 Task: Search one way flight ticket for 3 adults in first from Fargo: Hector International Airport to Jacksonville: Albert J. Ellis Airport on 5-3-2023. Choice of flights is Westjet. Number of bags: 1 carry on bag. Price is upto 97000. Outbound departure time preference is 7:15.
Action: Mouse moved to (336, 133)
Screenshot: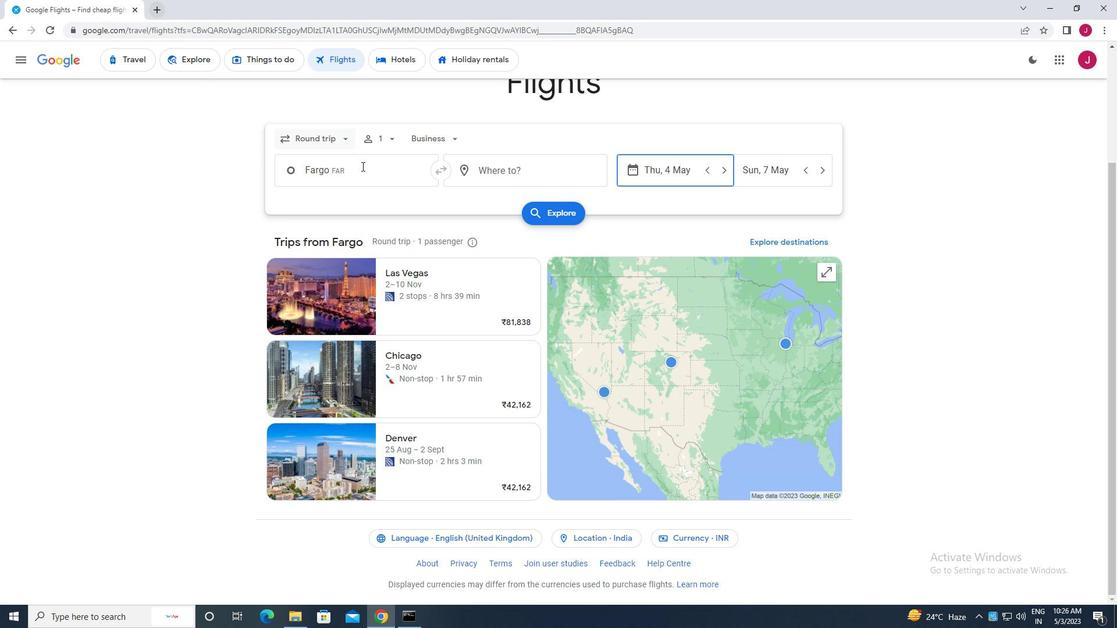 
Action: Mouse pressed left at (336, 133)
Screenshot: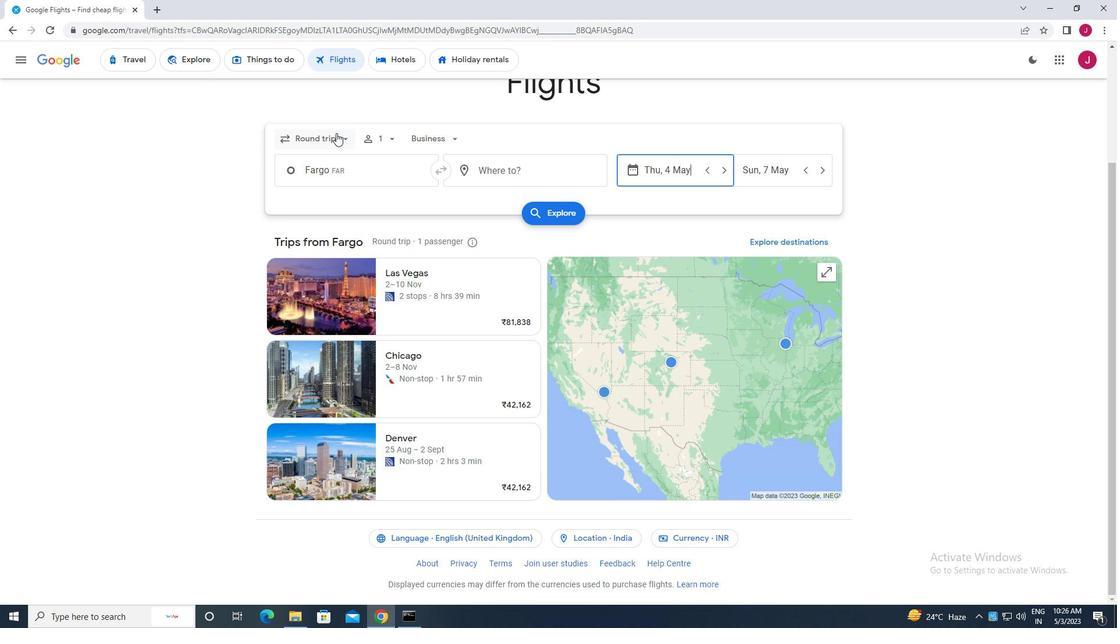 
Action: Mouse moved to (334, 190)
Screenshot: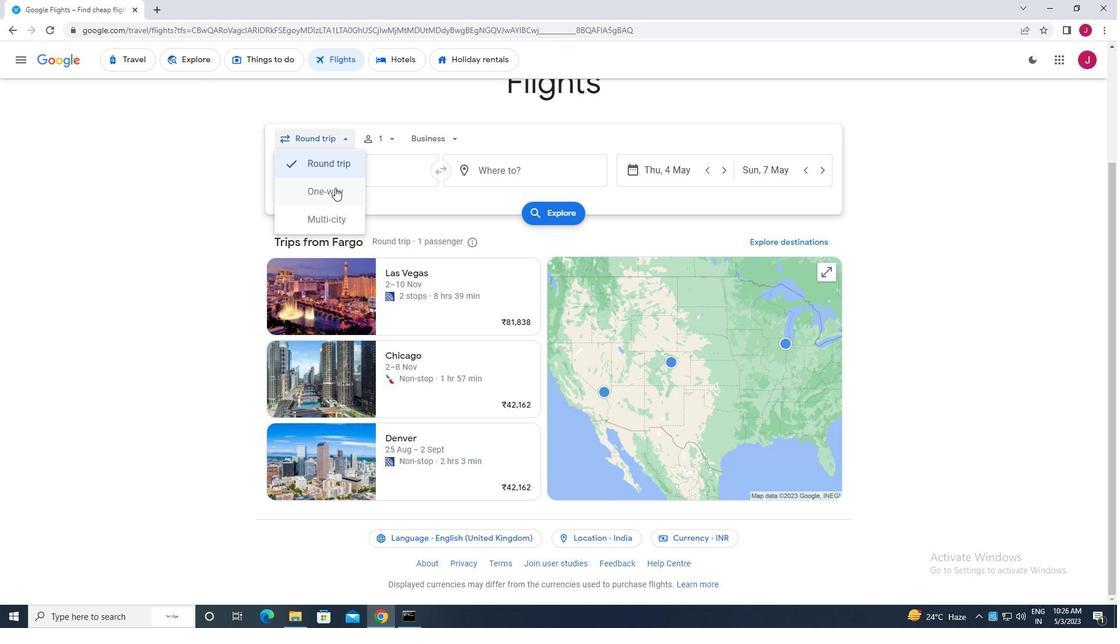 
Action: Mouse pressed left at (334, 190)
Screenshot: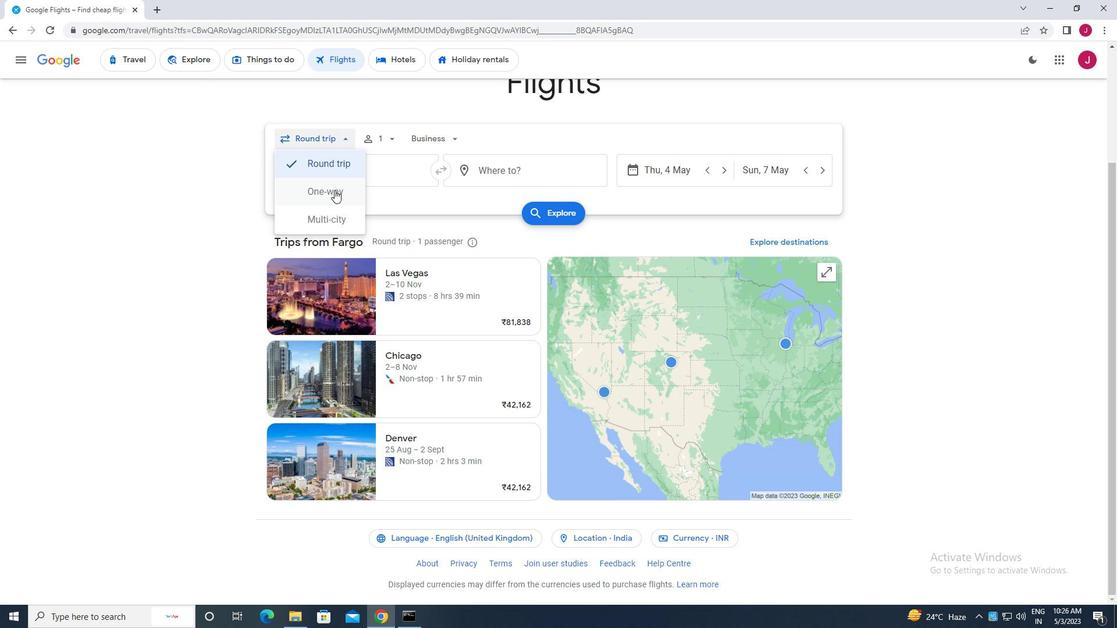 
Action: Mouse moved to (387, 137)
Screenshot: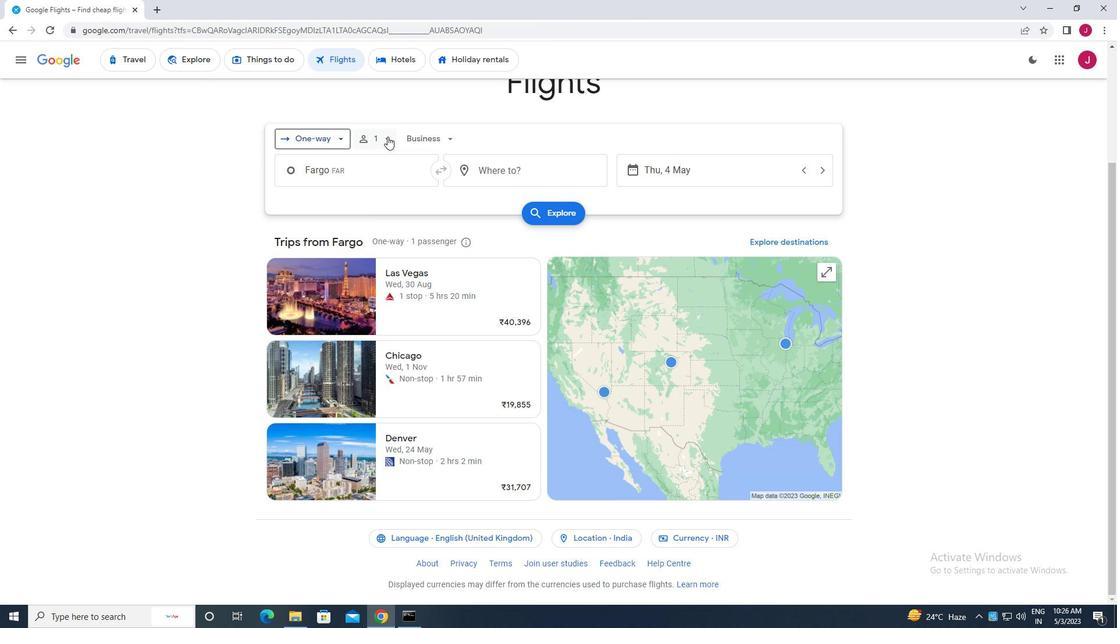 
Action: Mouse pressed left at (387, 137)
Screenshot: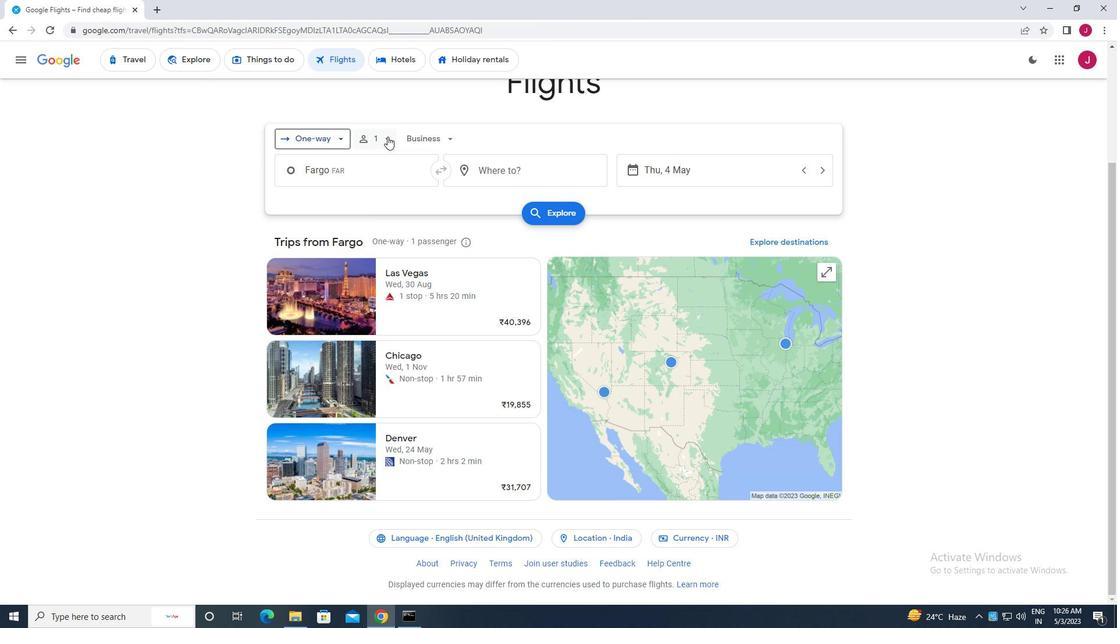 
Action: Mouse moved to (480, 165)
Screenshot: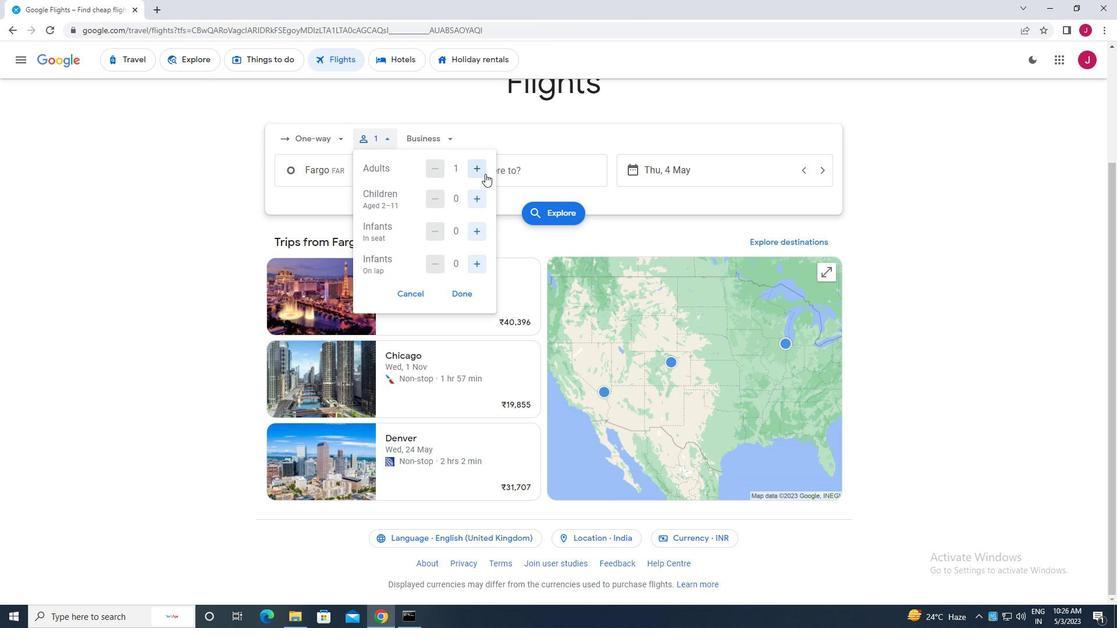 
Action: Mouse pressed left at (480, 165)
Screenshot: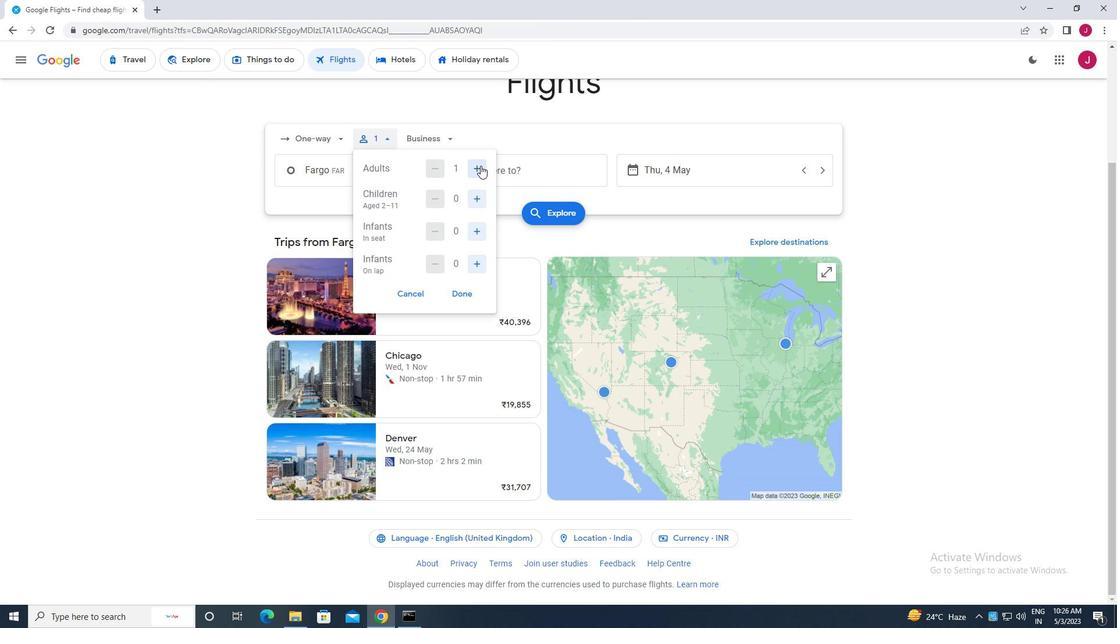 
Action: Mouse moved to (480, 165)
Screenshot: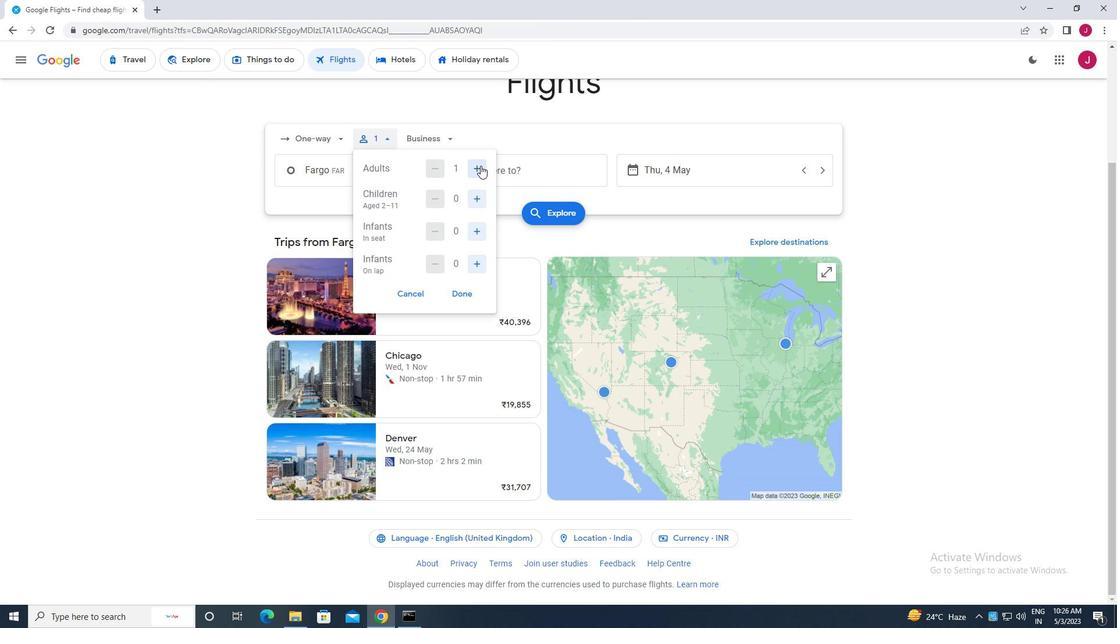 
Action: Mouse pressed left at (480, 165)
Screenshot: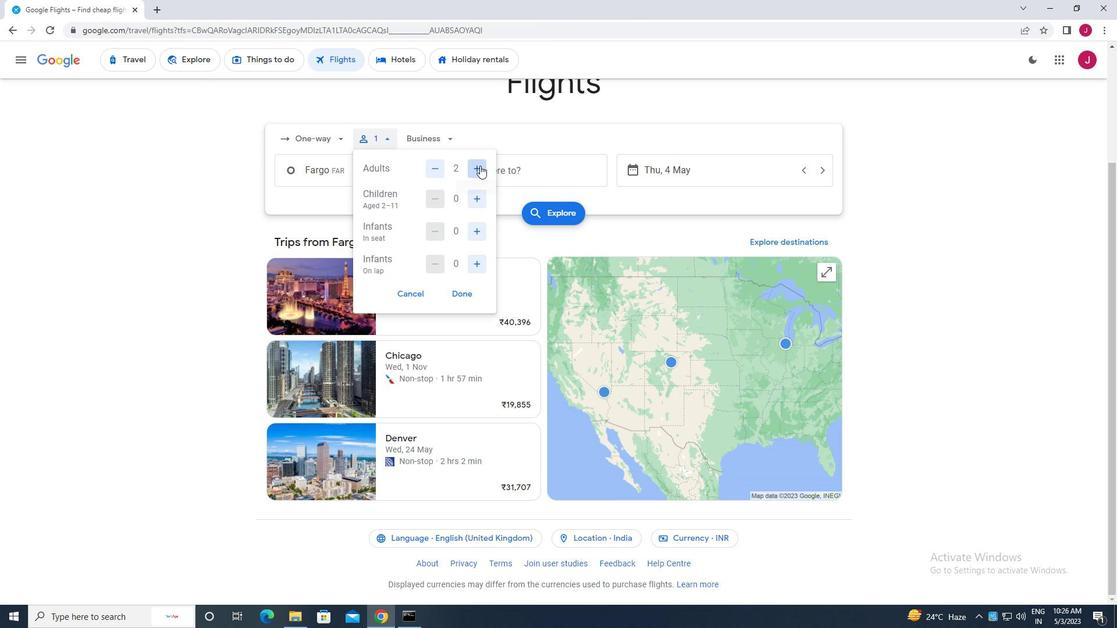 
Action: Mouse moved to (459, 289)
Screenshot: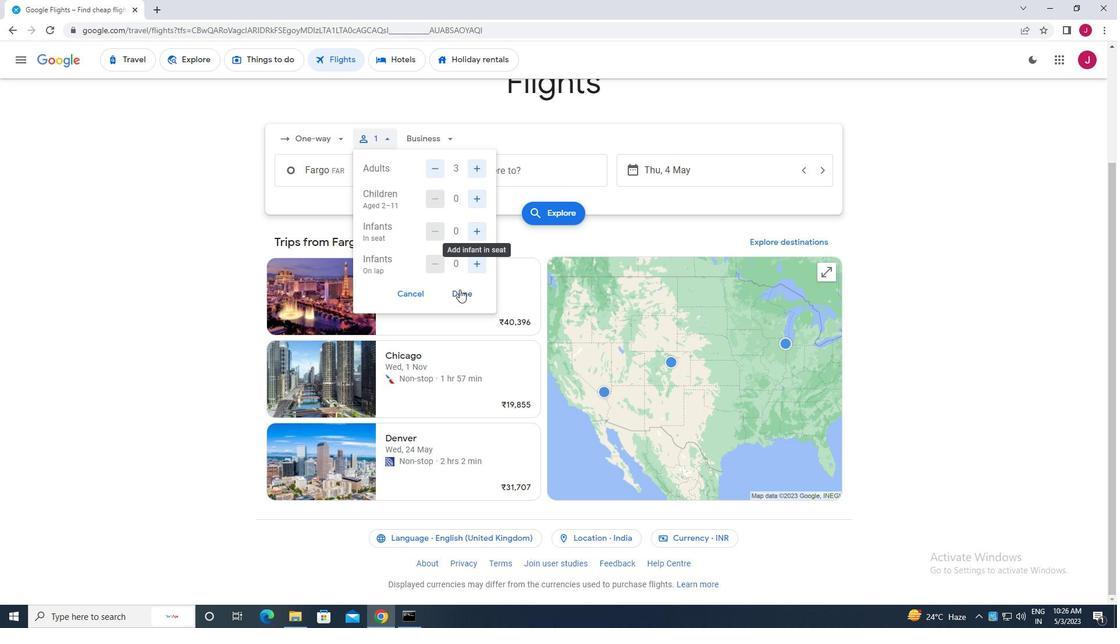 
Action: Mouse pressed left at (459, 289)
Screenshot: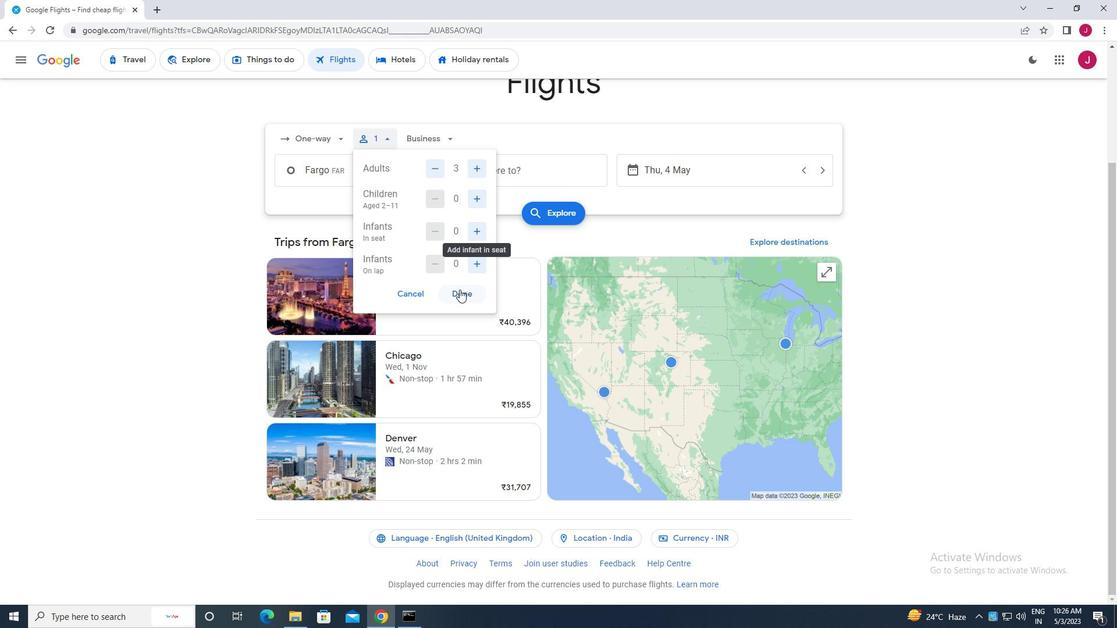 
Action: Mouse moved to (445, 139)
Screenshot: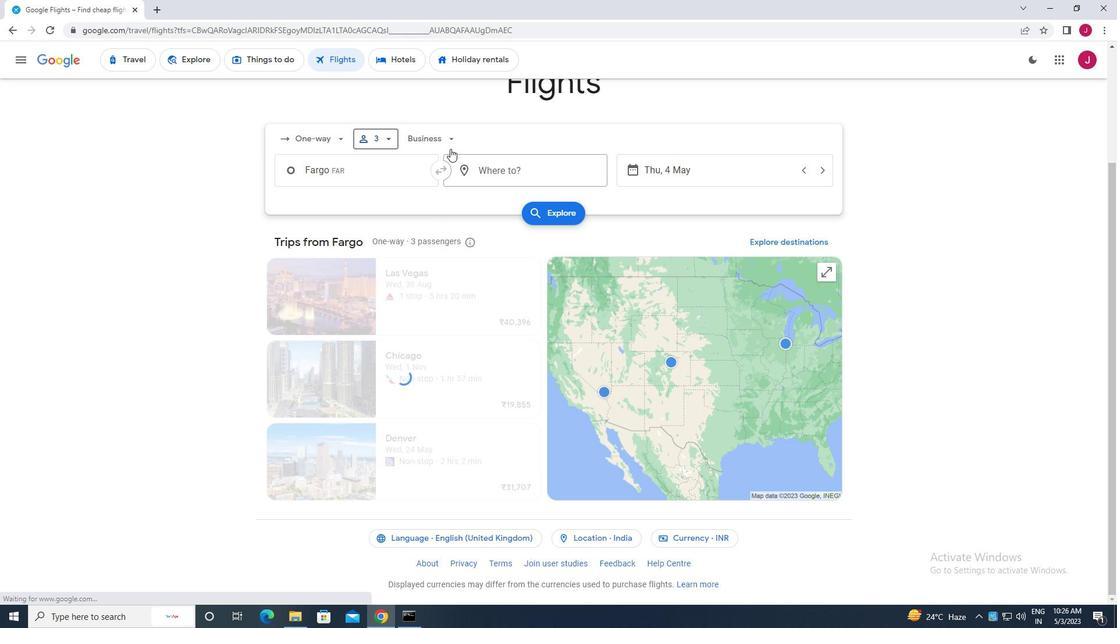 
Action: Mouse pressed left at (445, 139)
Screenshot: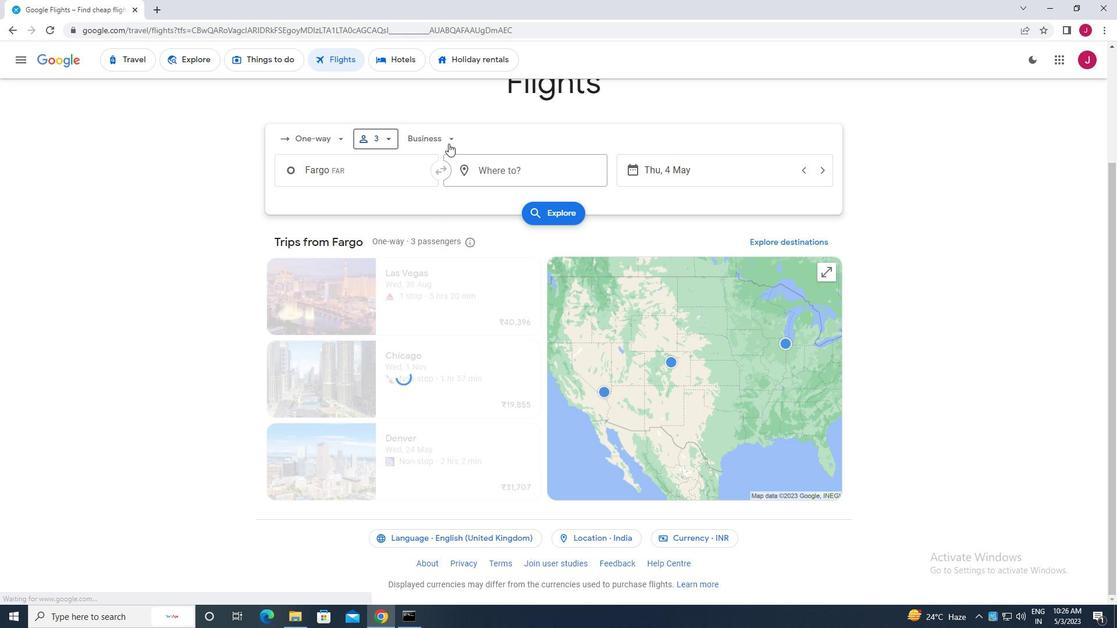 
Action: Mouse moved to (455, 247)
Screenshot: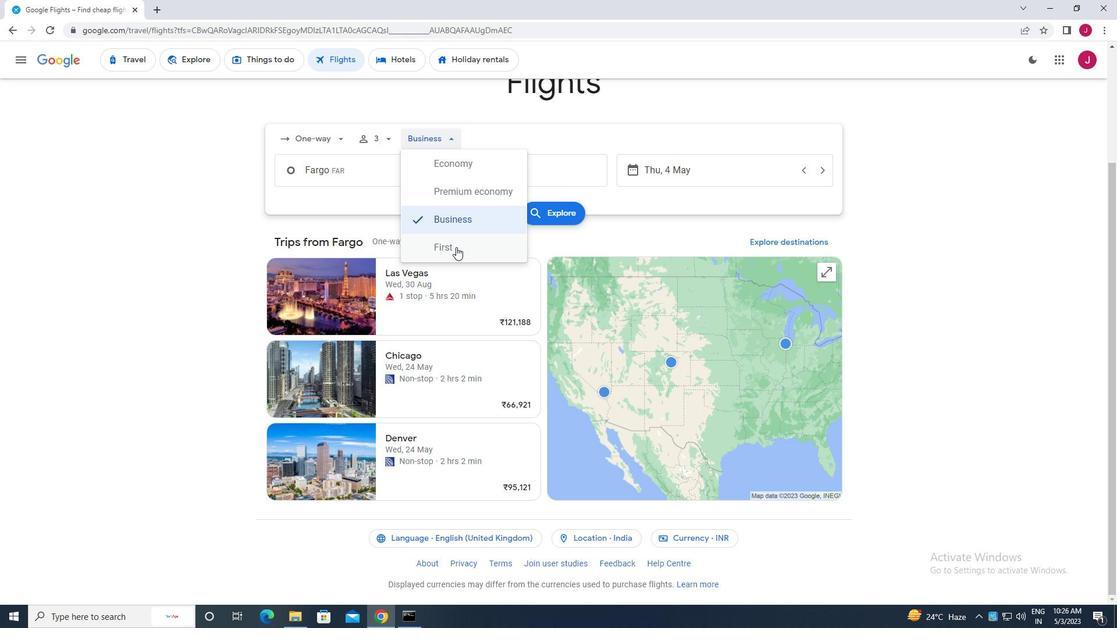 
Action: Mouse pressed left at (455, 247)
Screenshot: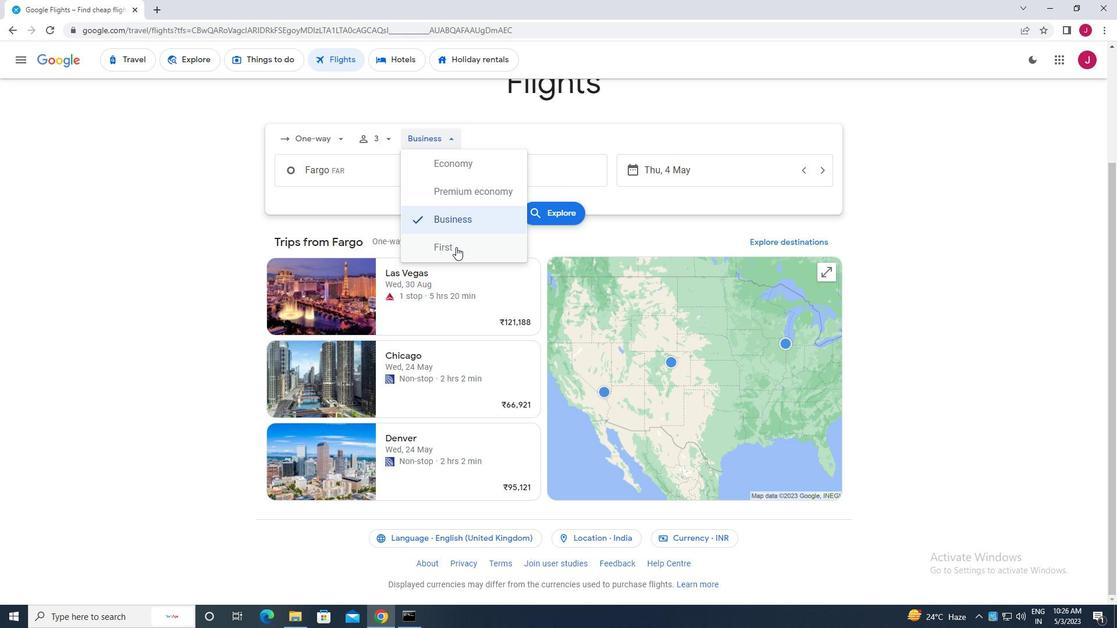 
Action: Mouse moved to (372, 166)
Screenshot: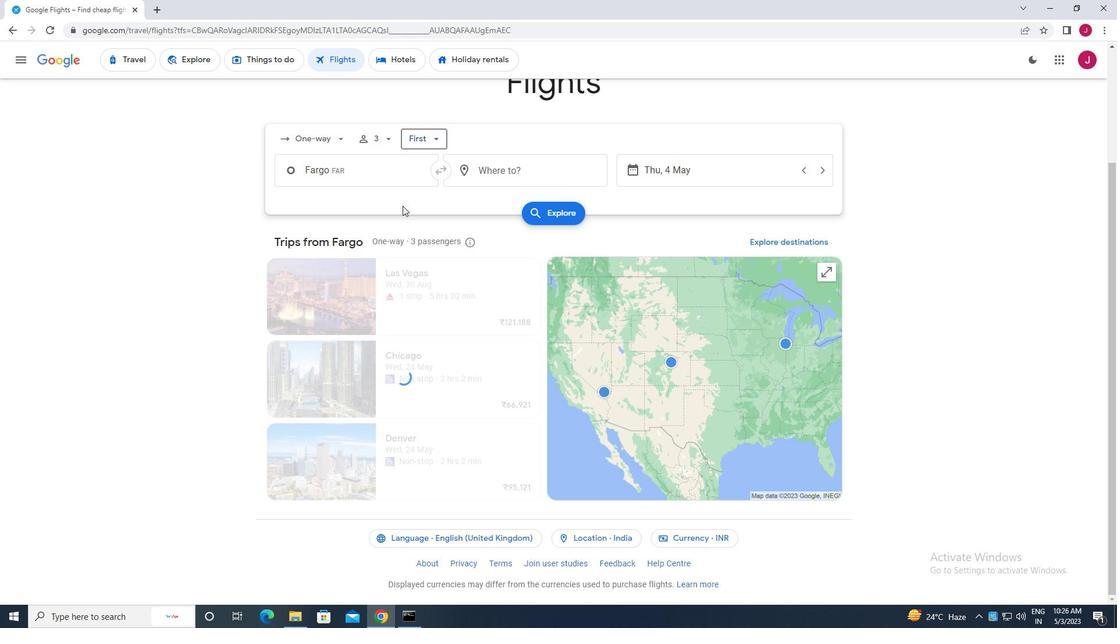 
Action: Mouse pressed left at (372, 166)
Screenshot: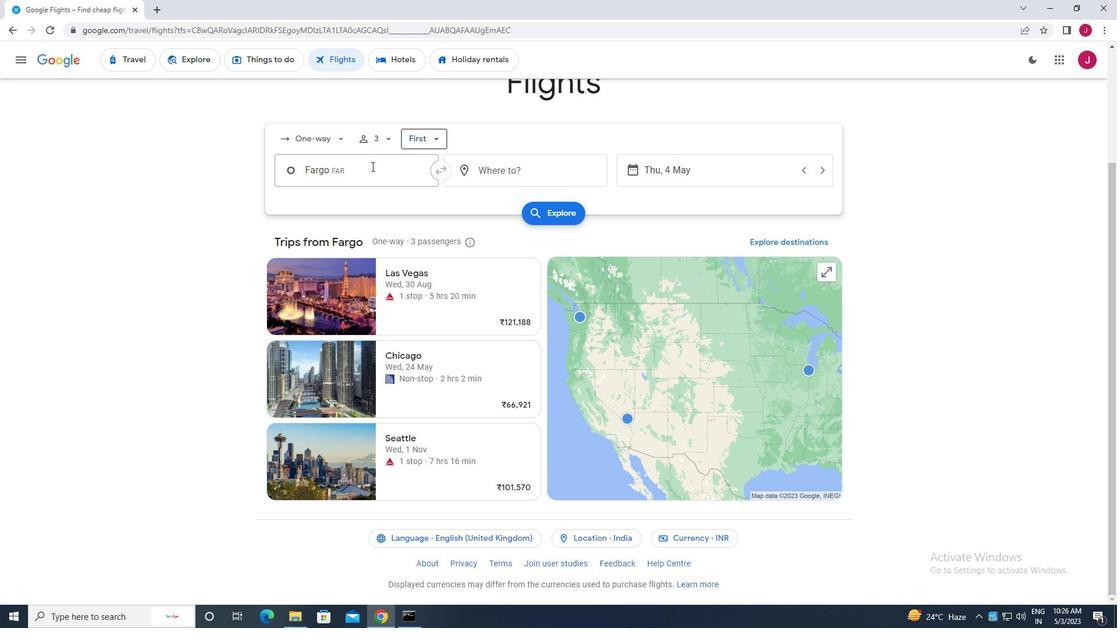 
Action: Key pressed fargo
Screenshot: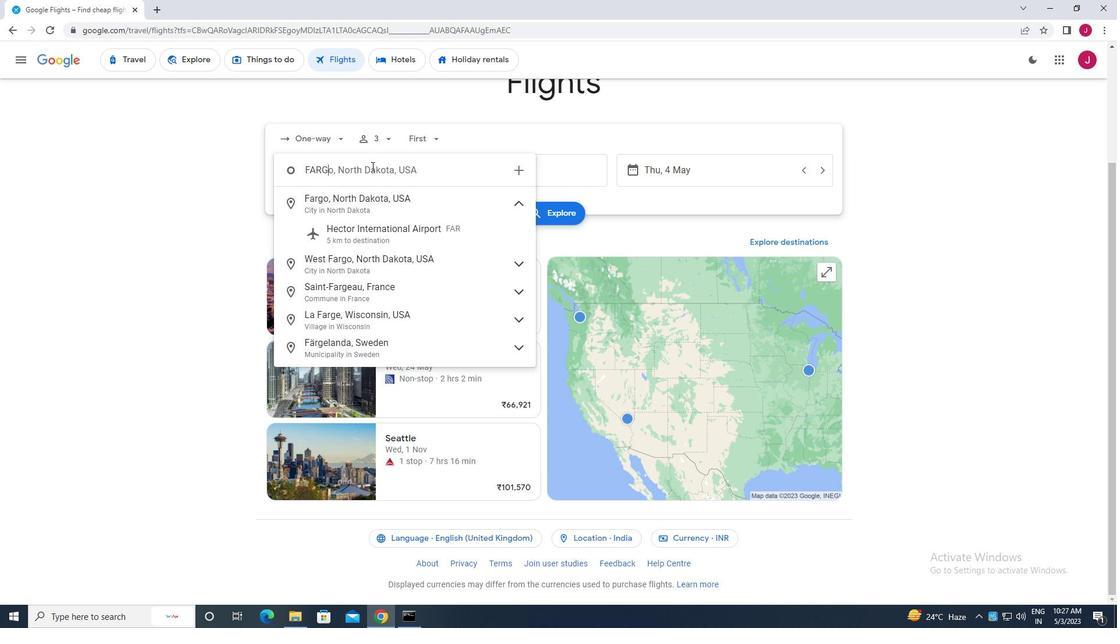 
Action: Mouse moved to (429, 229)
Screenshot: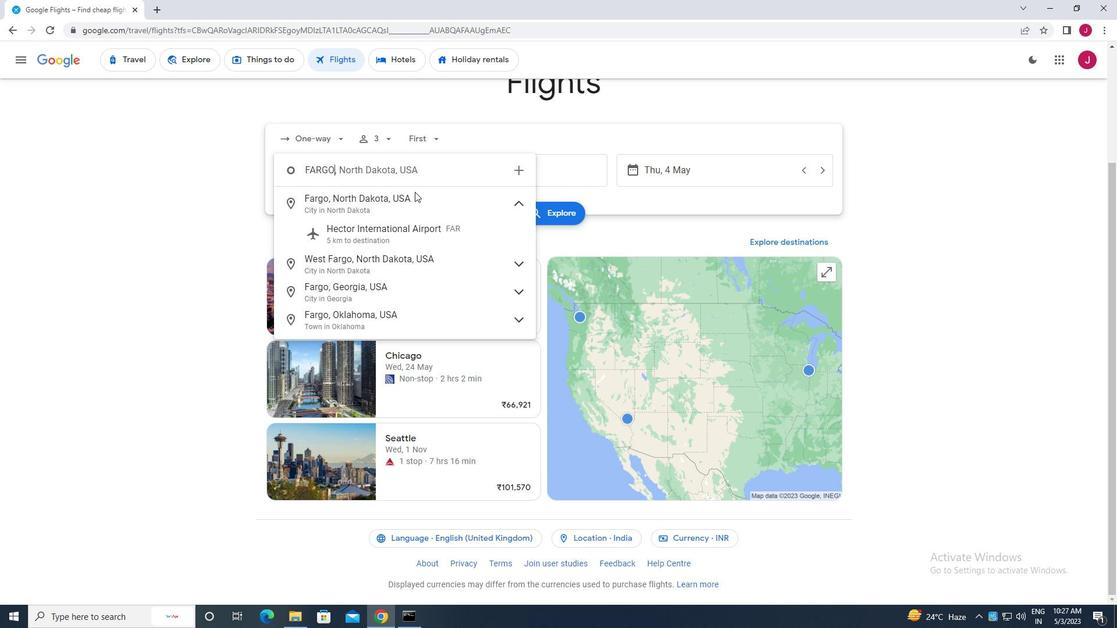 
Action: Mouse pressed left at (429, 229)
Screenshot: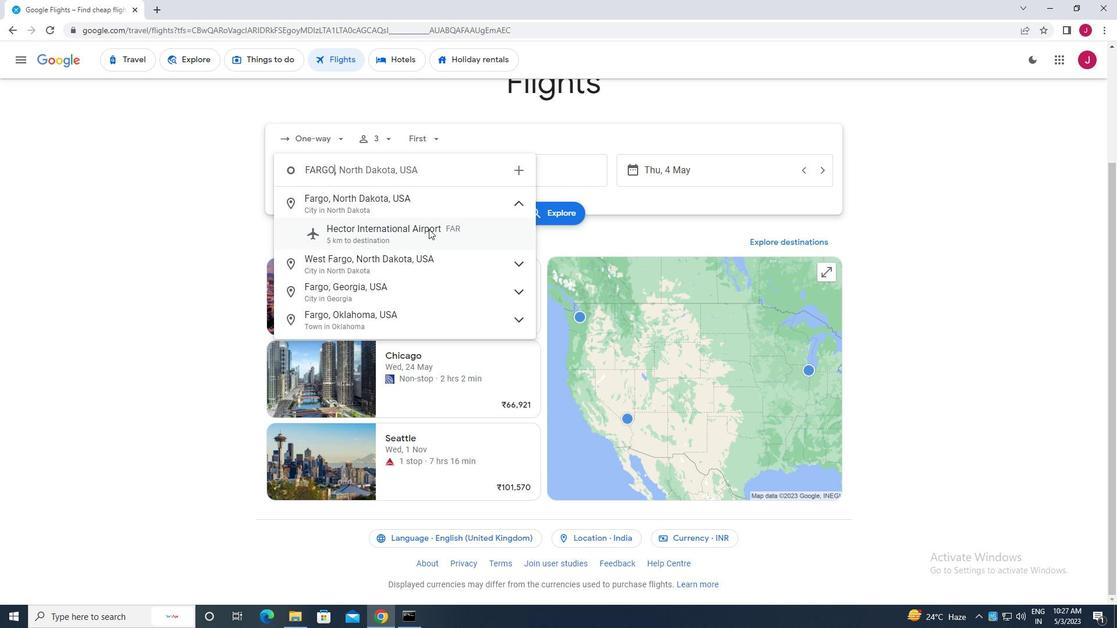 
Action: Mouse moved to (529, 182)
Screenshot: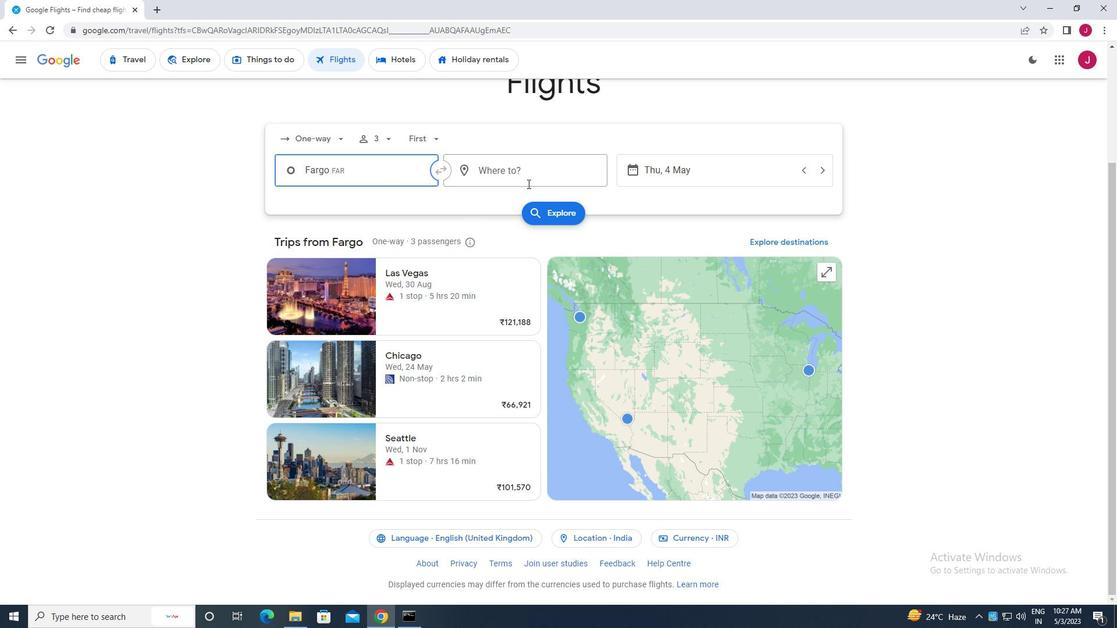
Action: Mouse pressed left at (529, 182)
Screenshot: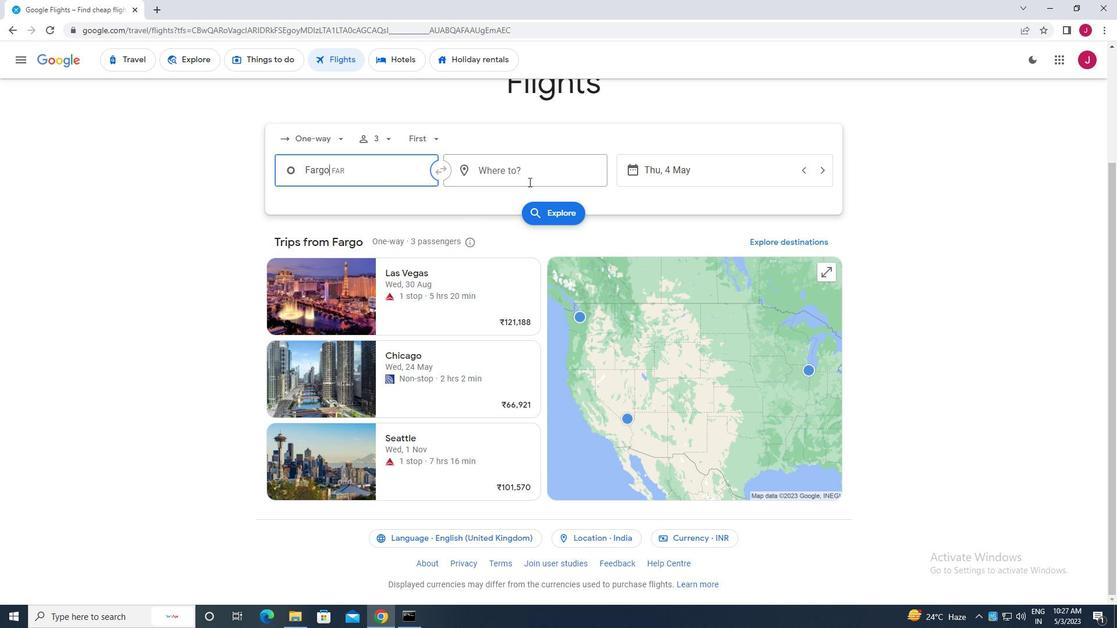 
Action: Mouse moved to (528, 182)
Screenshot: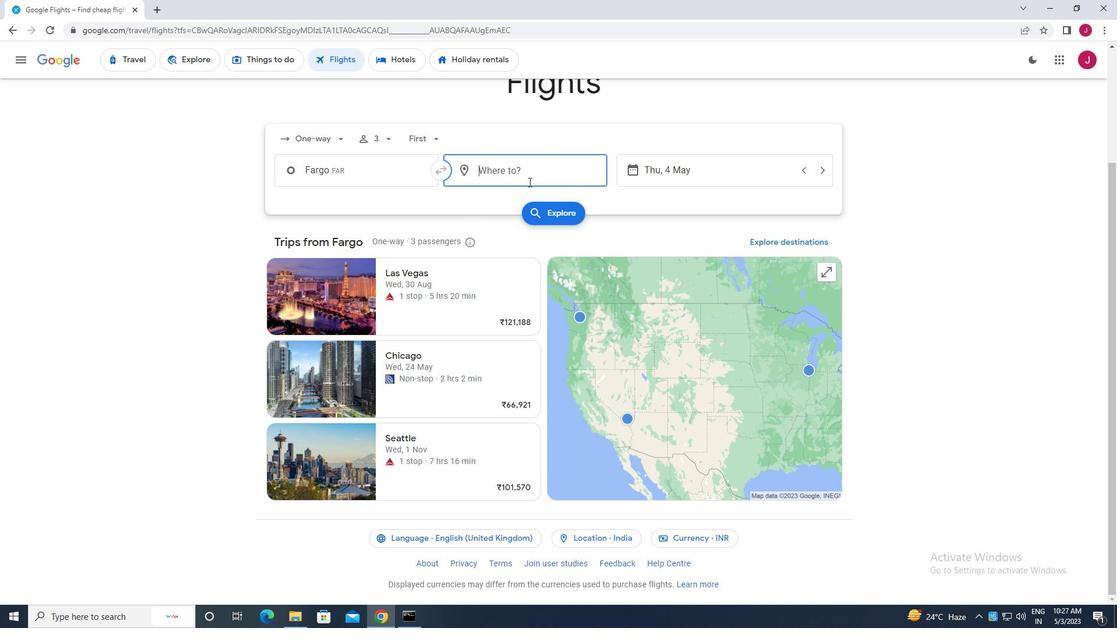 
Action: Key pressed albert<Key.space>j
Screenshot: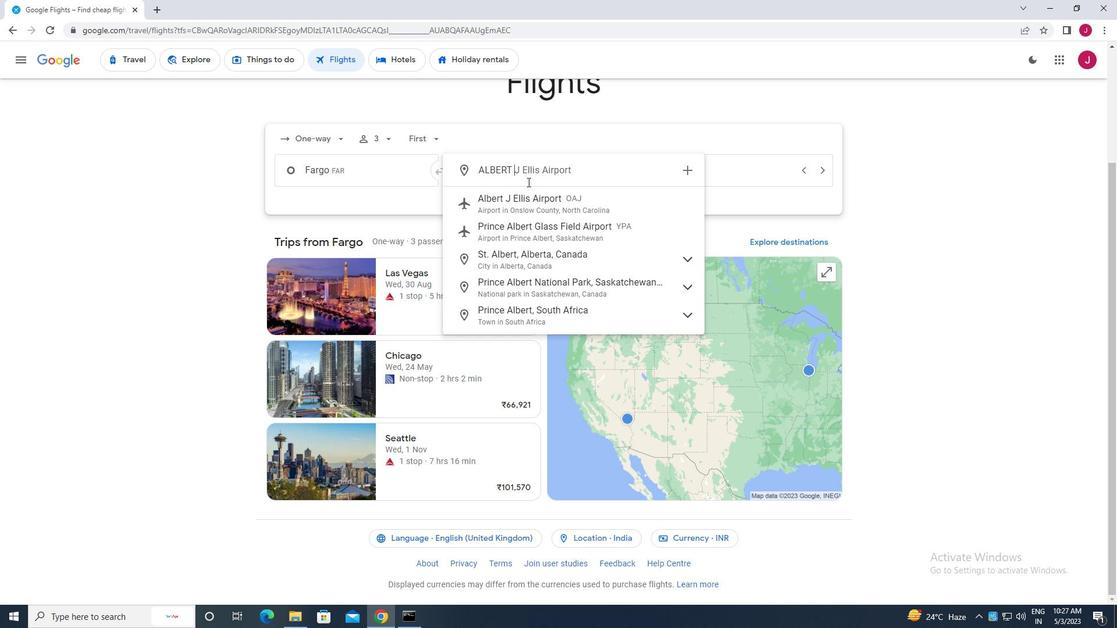 
Action: Mouse moved to (527, 202)
Screenshot: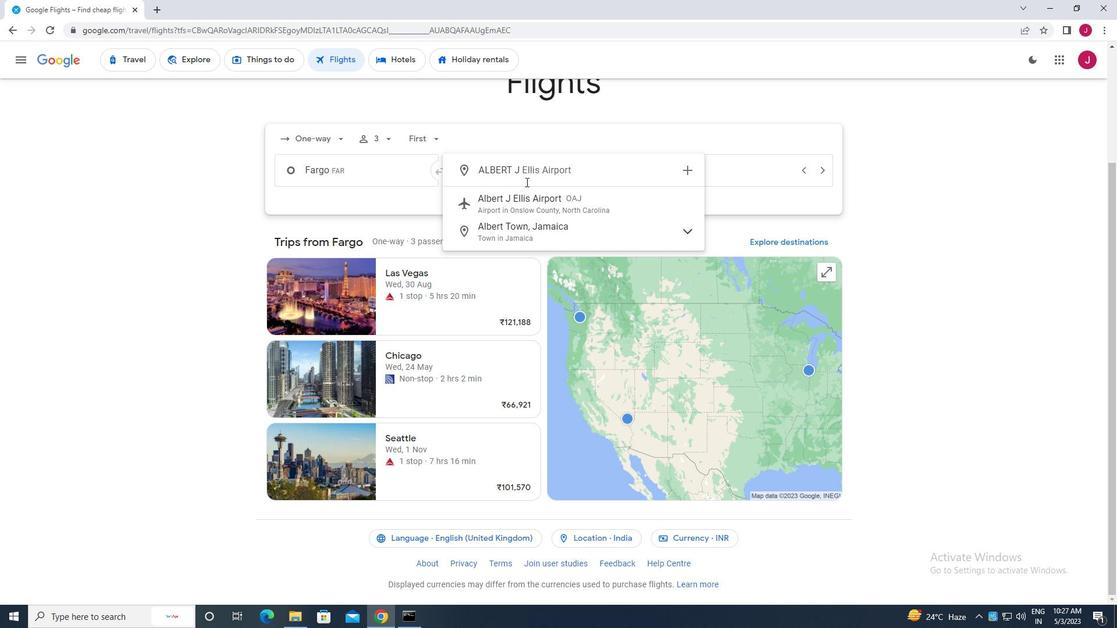 
Action: Mouse pressed left at (527, 202)
Screenshot: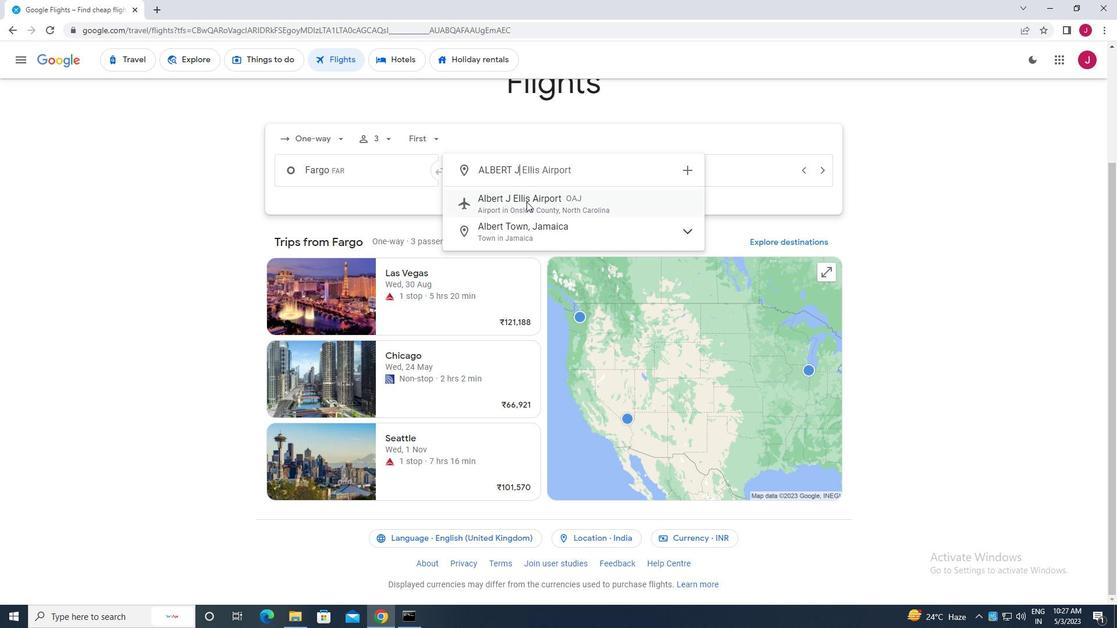 
Action: Mouse moved to (687, 175)
Screenshot: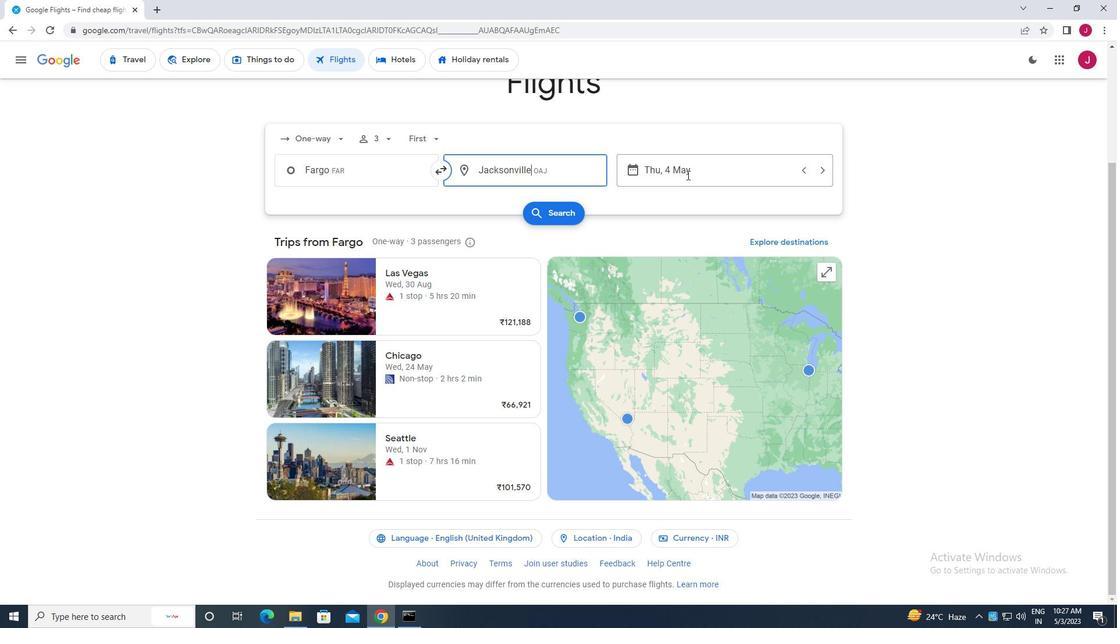 
Action: Mouse pressed left at (687, 175)
Screenshot: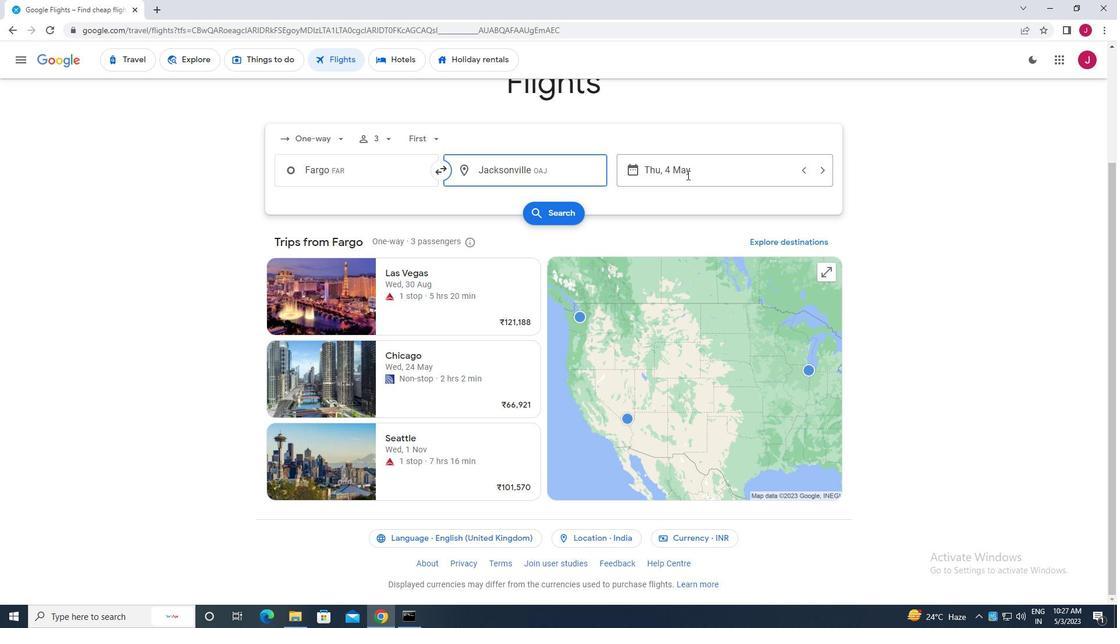 
Action: Mouse moved to (514, 259)
Screenshot: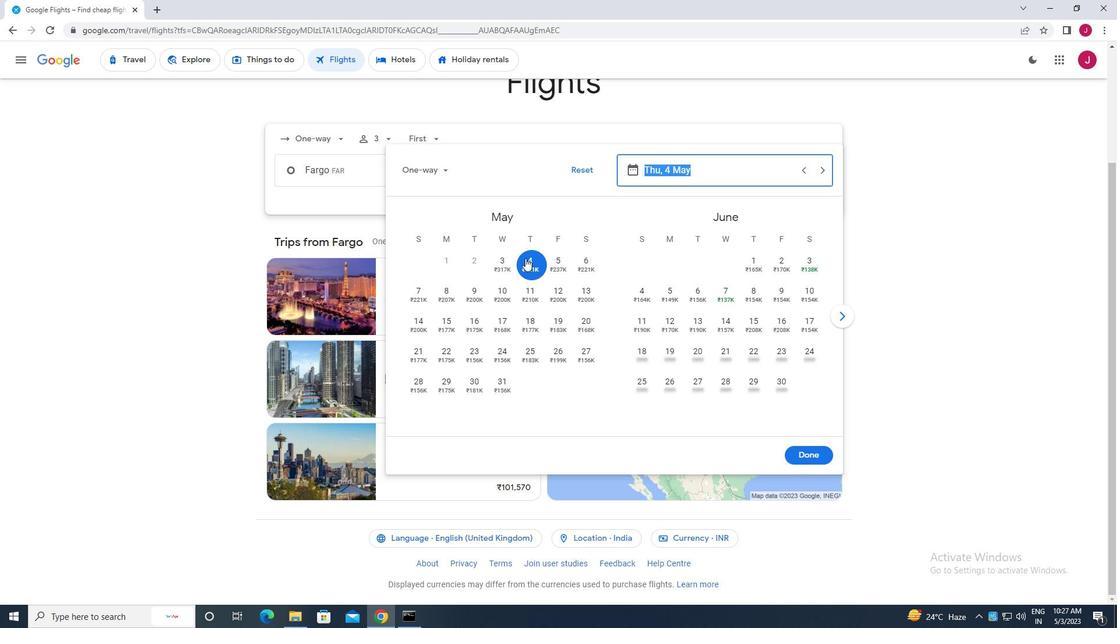 
Action: Mouse pressed left at (514, 259)
Screenshot: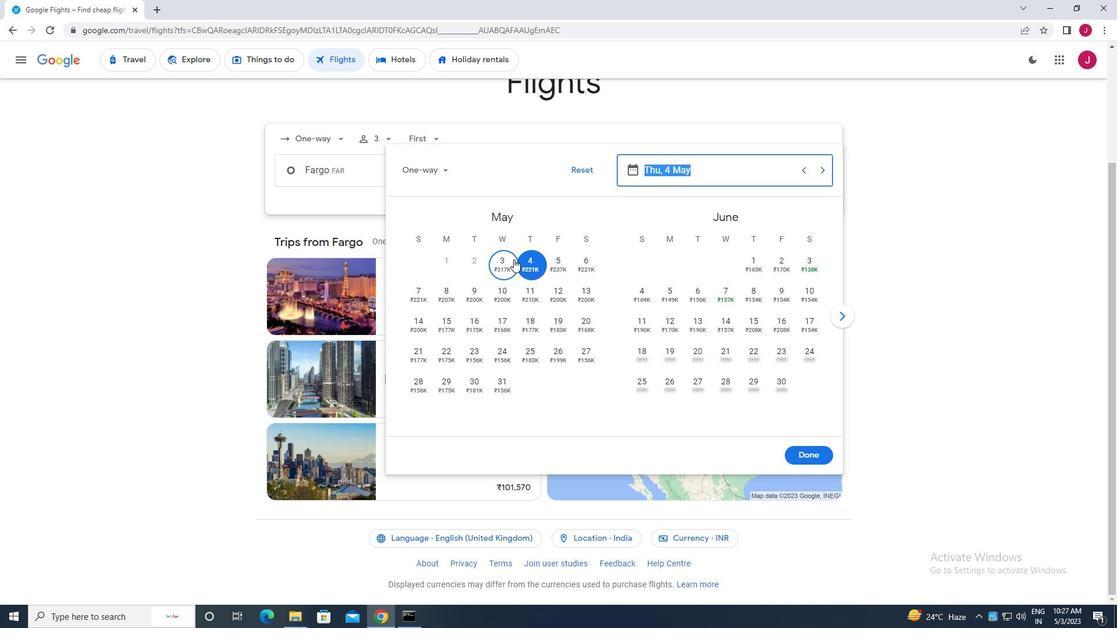 
Action: Mouse moved to (815, 452)
Screenshot: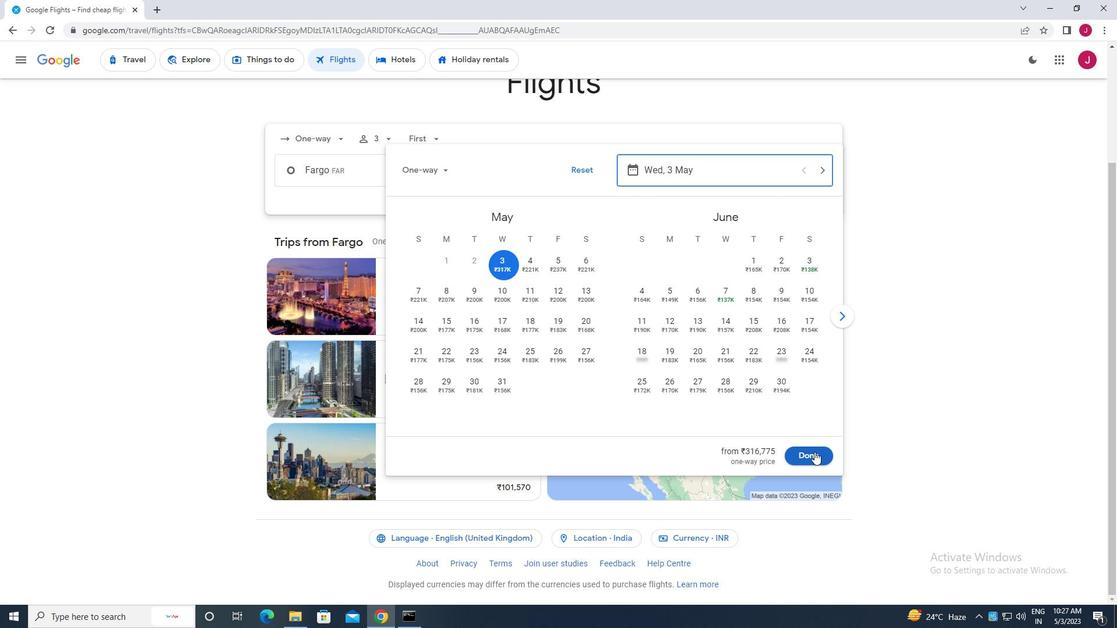 
Action: Mouse pressed left at (815, 452)
Screenshot: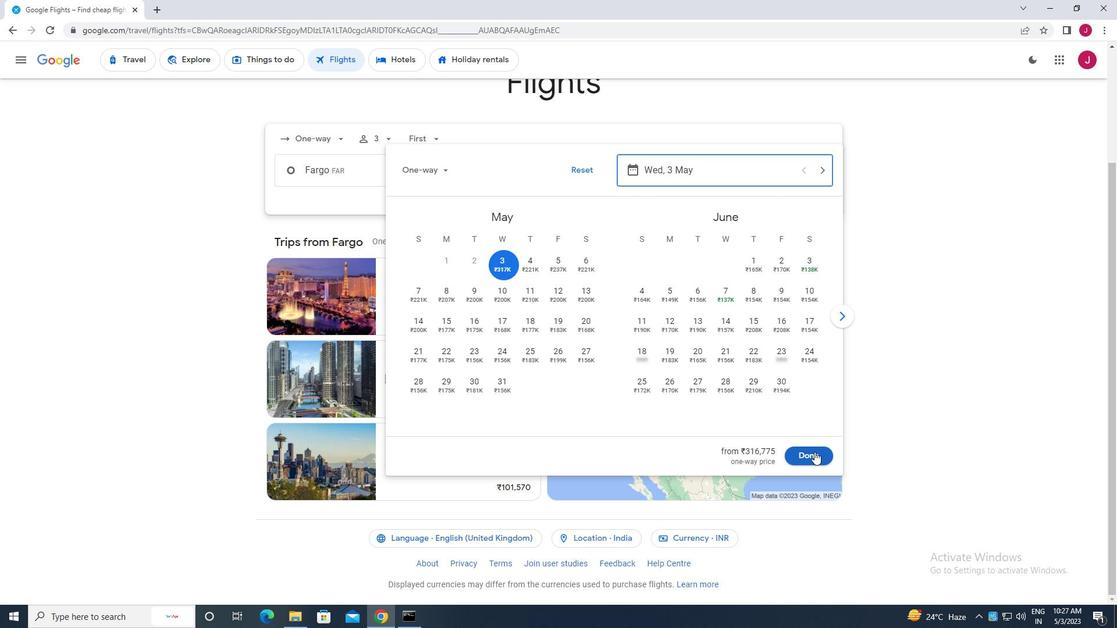 
Action: Mouse moved to (561, 209)
Screenshot: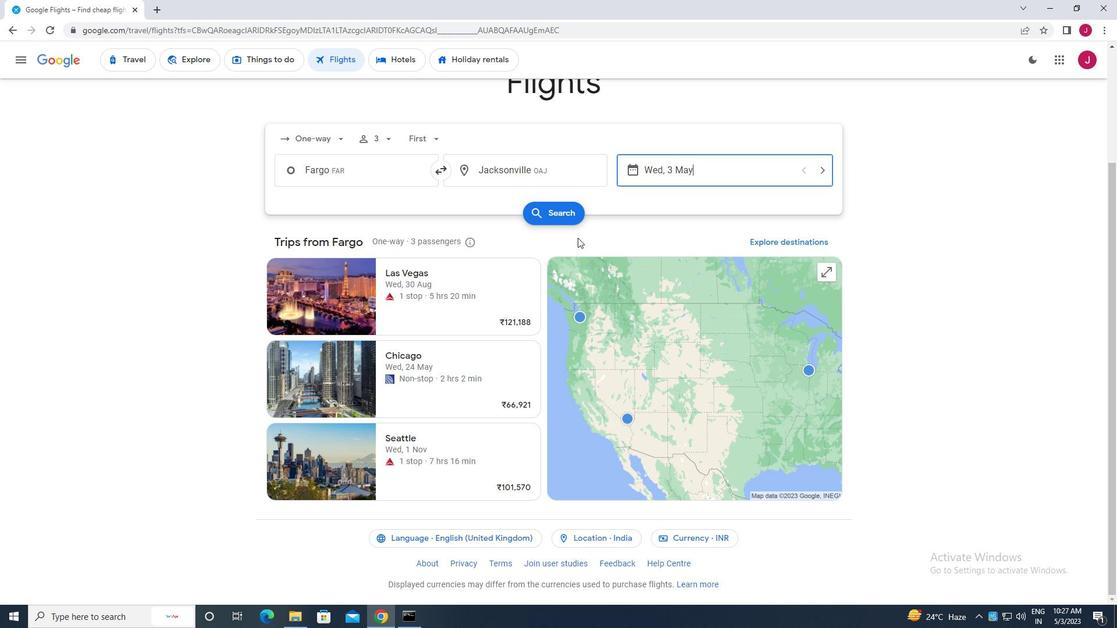 
Action: Mouse pressed left at (561, 209)
Screenshot: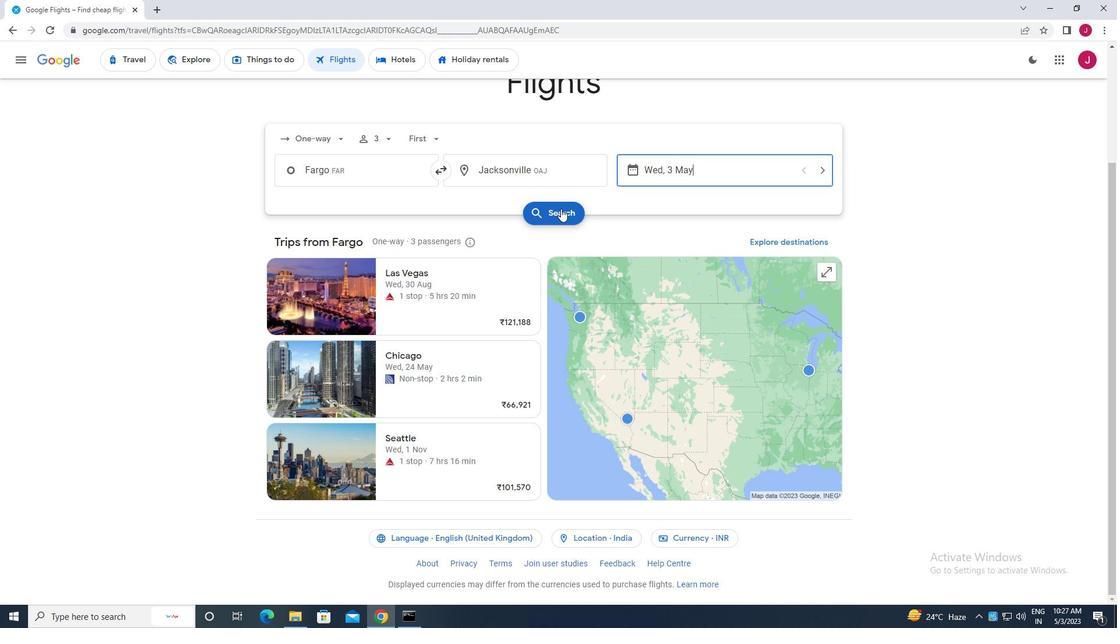 
Action: Mouse moved to (296, 165)
Screenshot: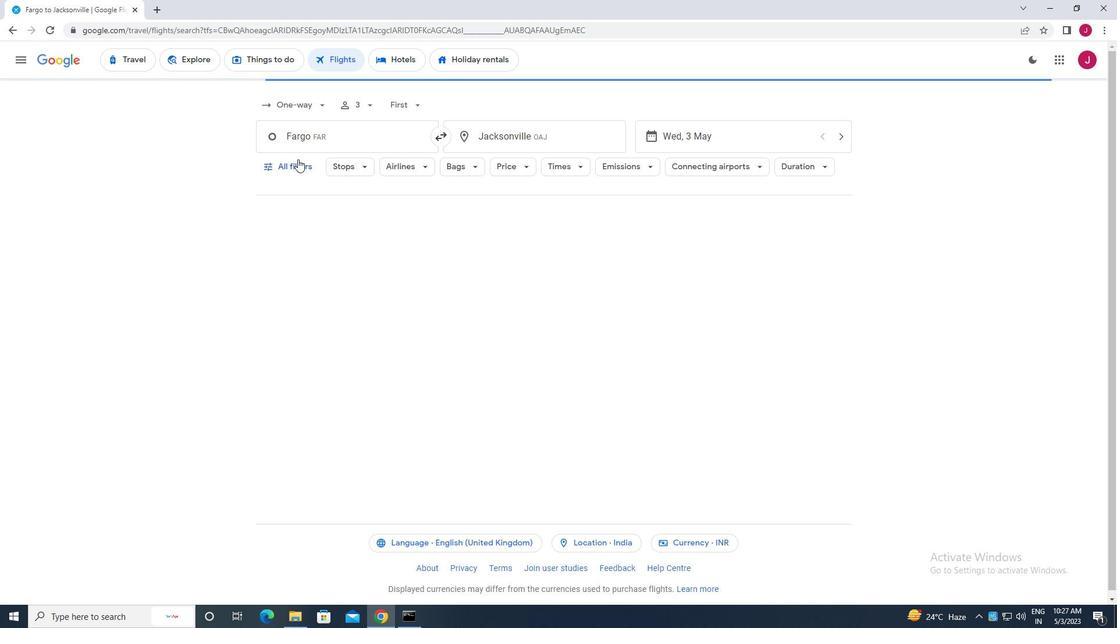 
Action: Mouse pressed left at (296, 165)
Screenshot: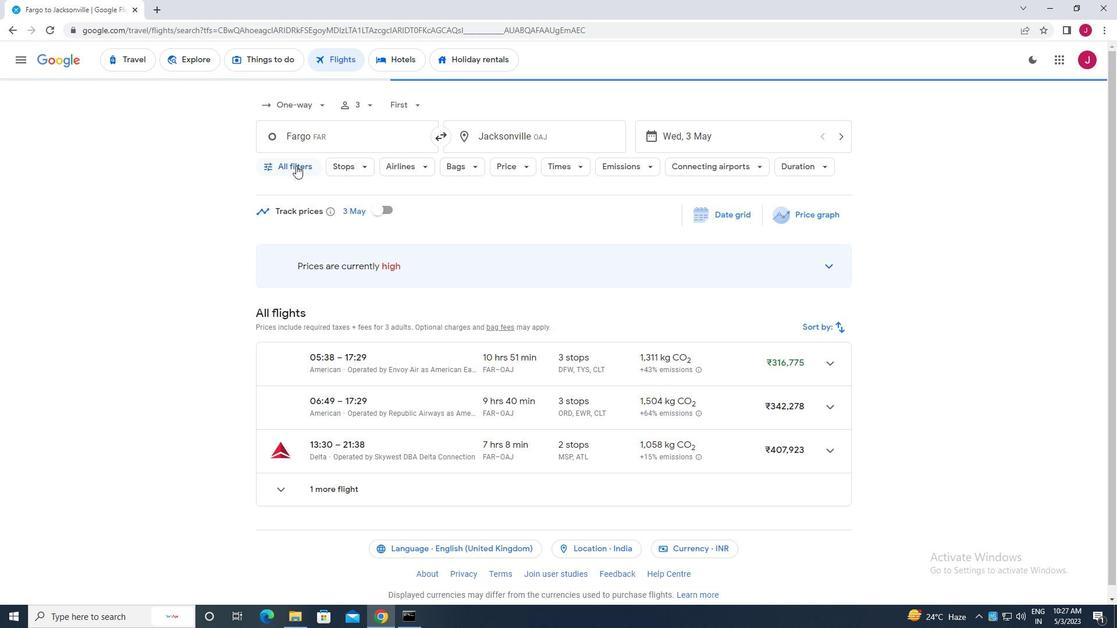 
Action: Mouse moved to (356, 274)
Screenshot: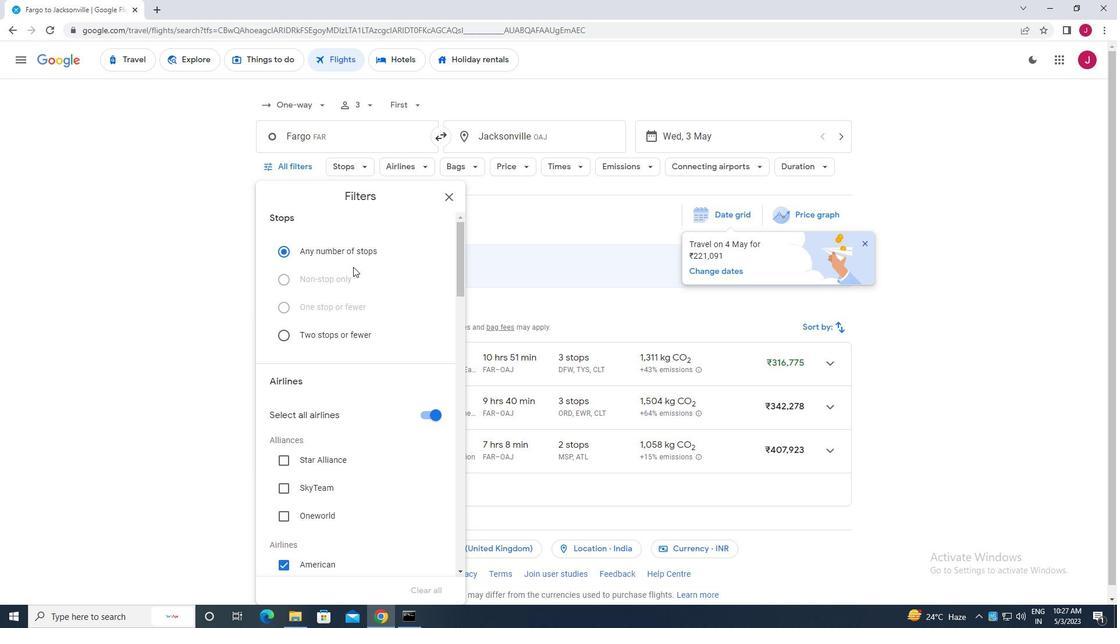 
Action: Mouse scrolled (356, 274) with delta (0, 0)
Screenshot: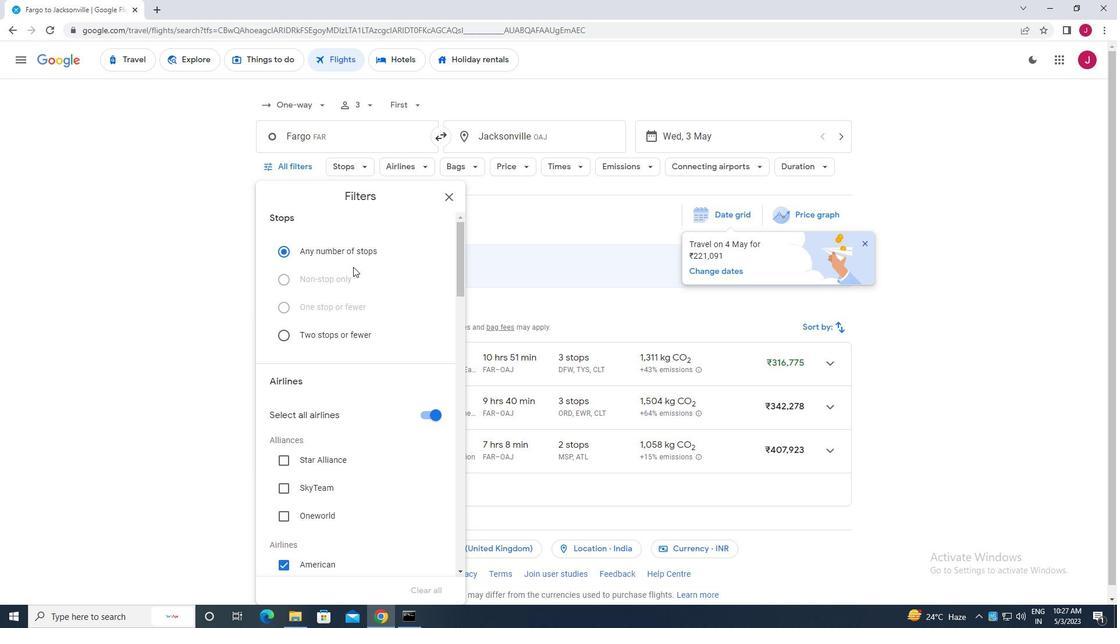 
Action: Mouse scrolled (356, 274) with delta (0, 0)
Screenshot: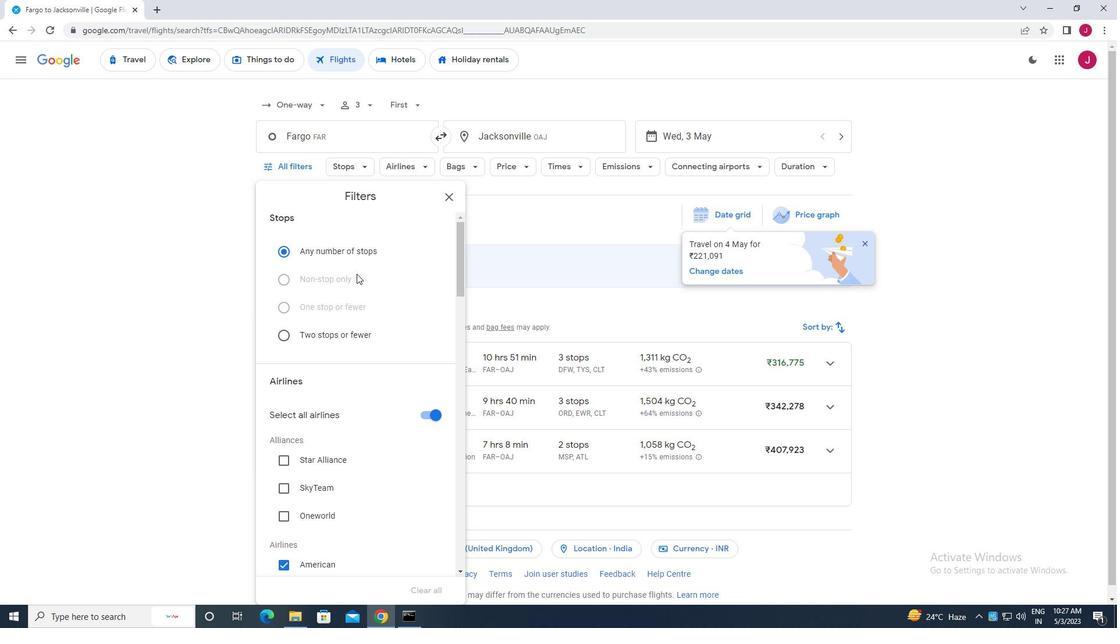 
Action: Mouse moved to (425, 300)
Screenshot: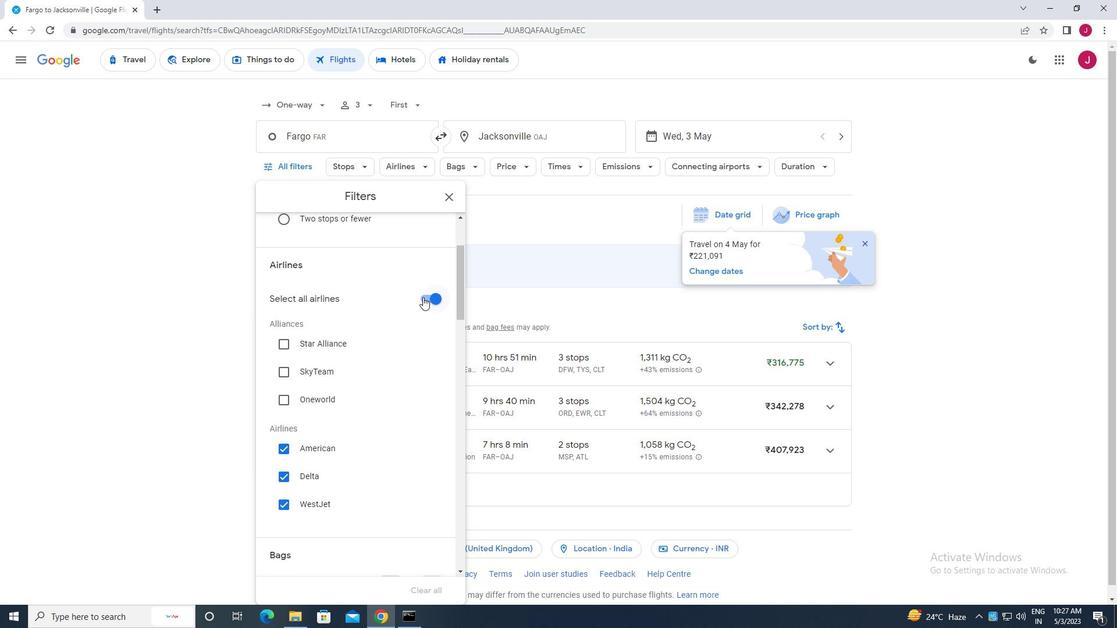 
Action: Mouse pressed left at (425, 300)
Screenshot: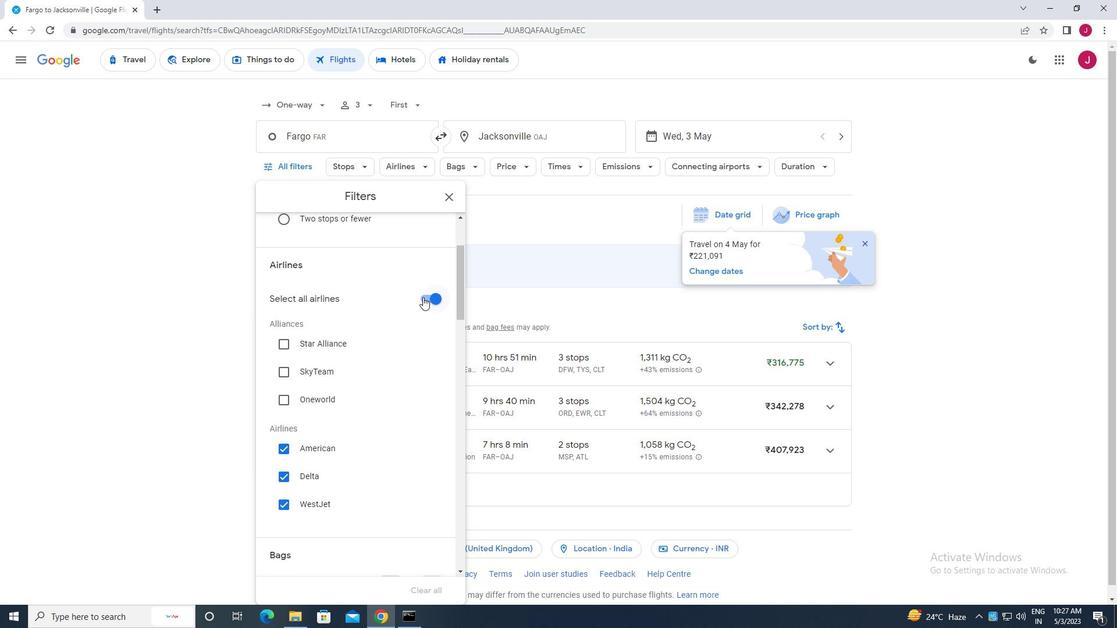 
Action: Mouse moved to (329, 298)
Screenshot: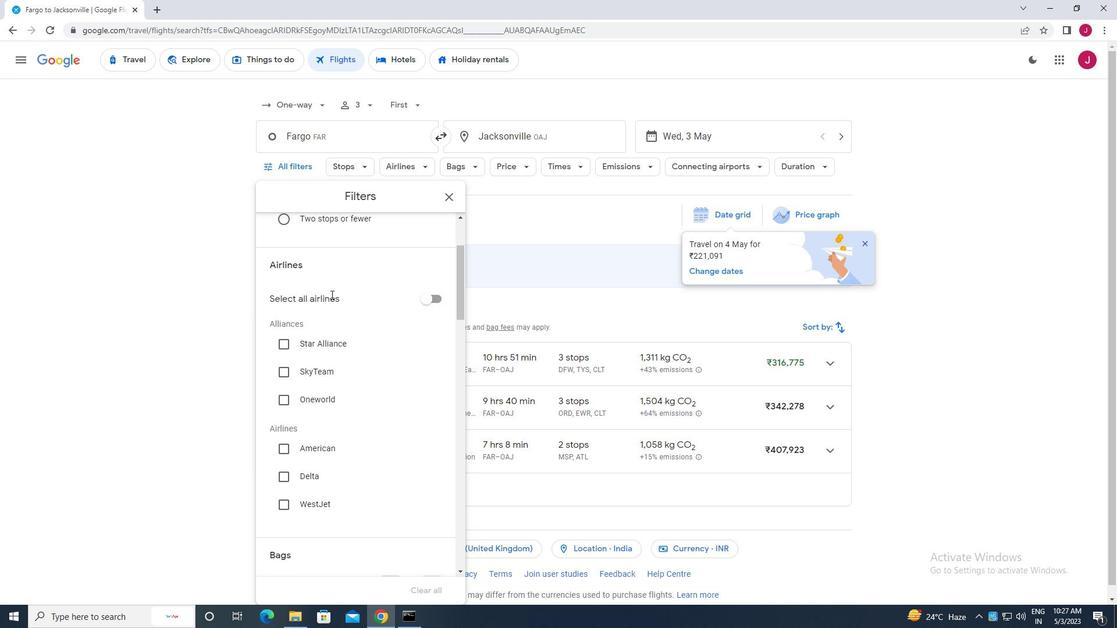 
Action: Mouse scrolled (329, 297) with delta (0, 0)
Screenshot: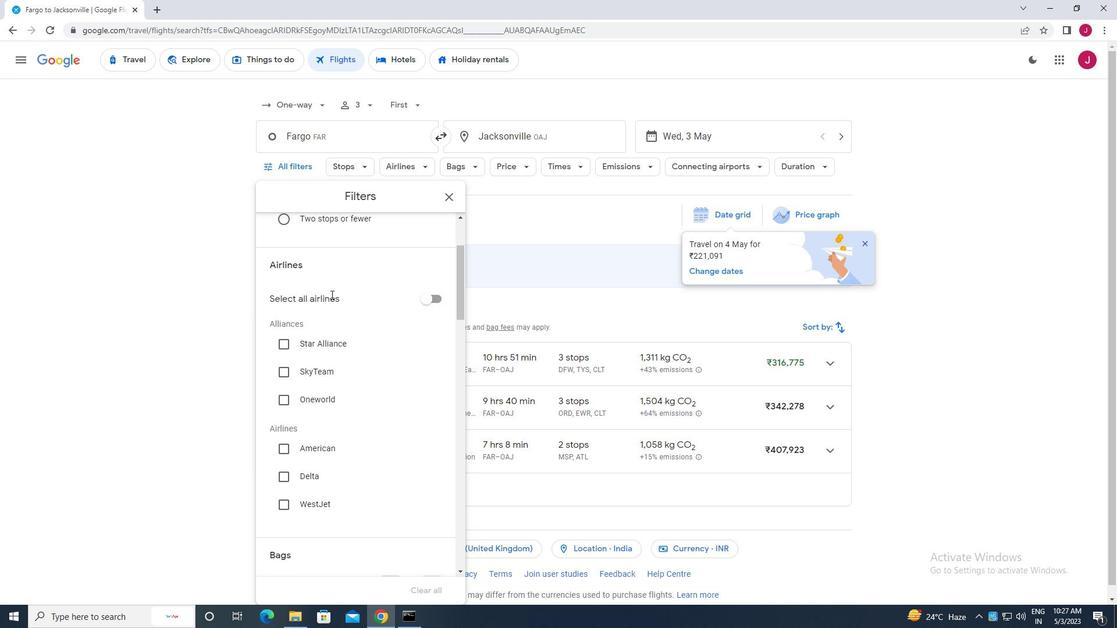 
Action: Mouse moved to (326, 298)
Screenshot: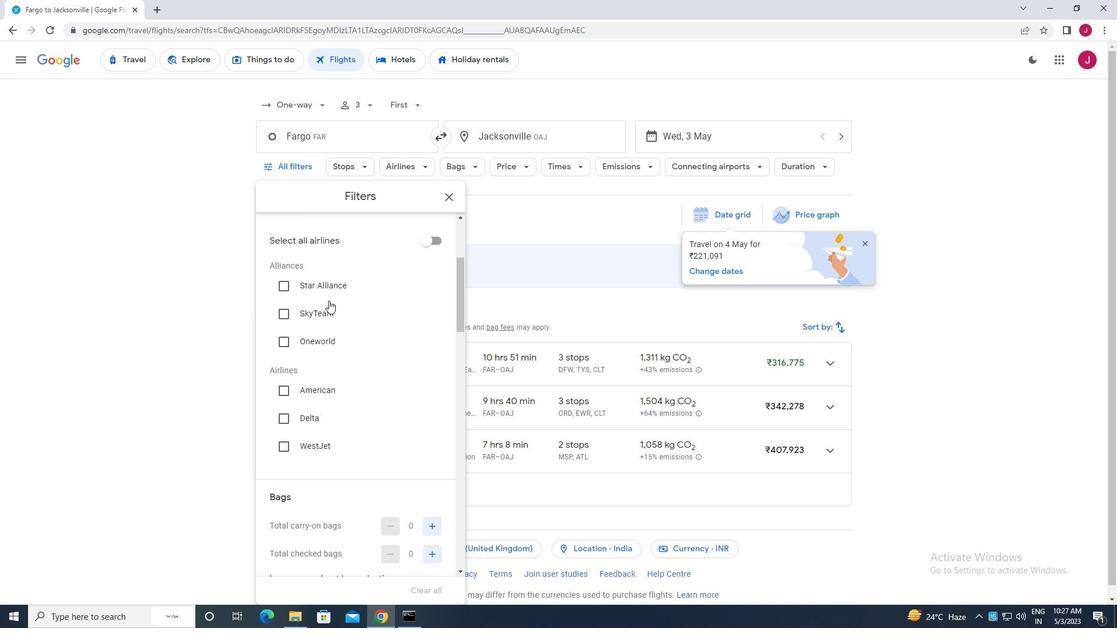 
Action: Mouse scrolled (326, 298) with delta (0, 0)
Screenshot: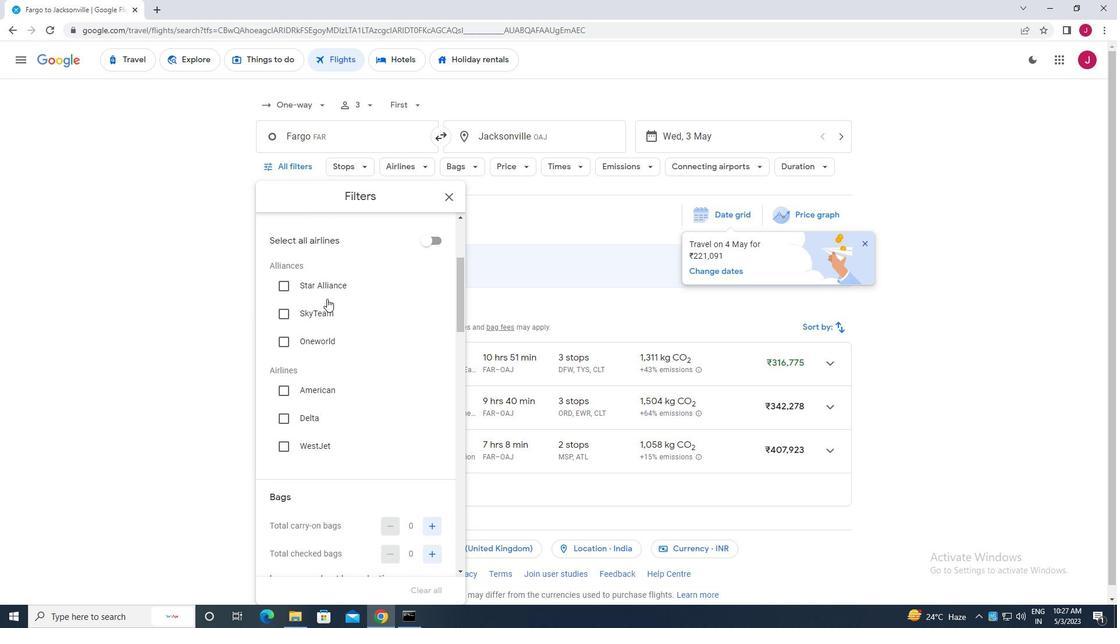 
Action: Mouse moved to (326, 298)
Screenshot: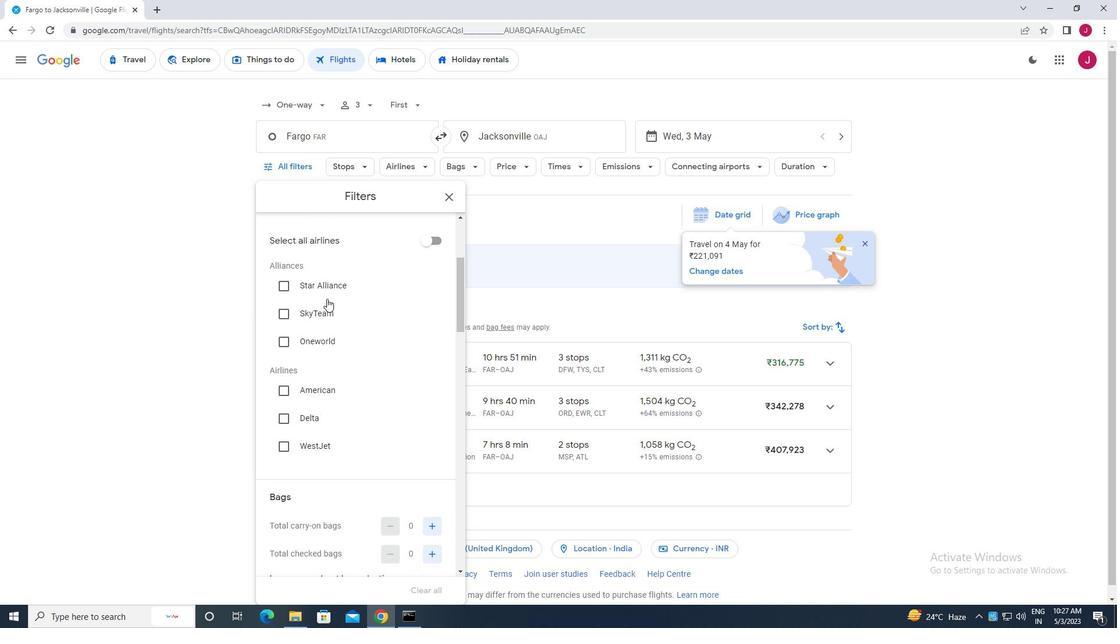 
Action: Mouse scrolled (326, 298) with delta (0, 0)
Screenshot: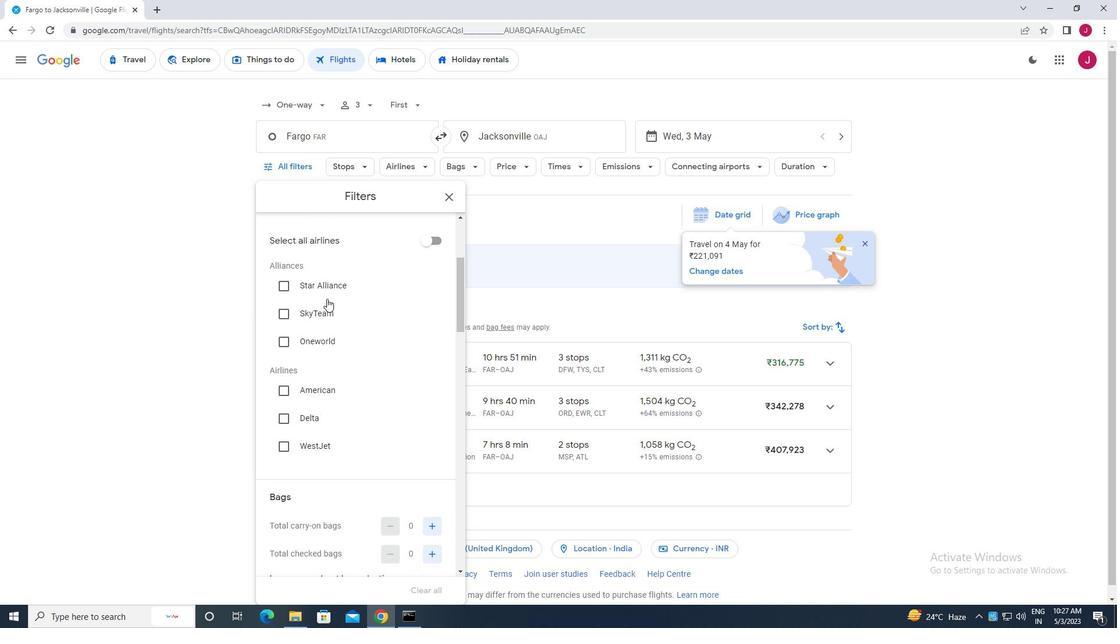 
Action: Mouse moved to (326, 298)
Screenshot: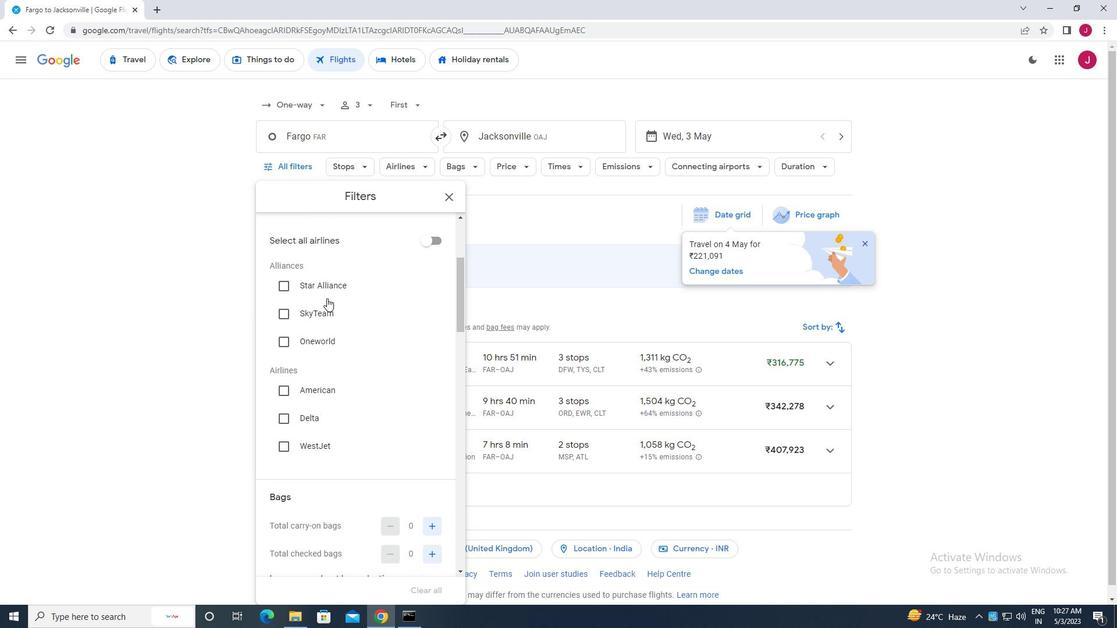 
Action: Mouse scrolled (326, 298) with delta (0, 0)
Screenshot: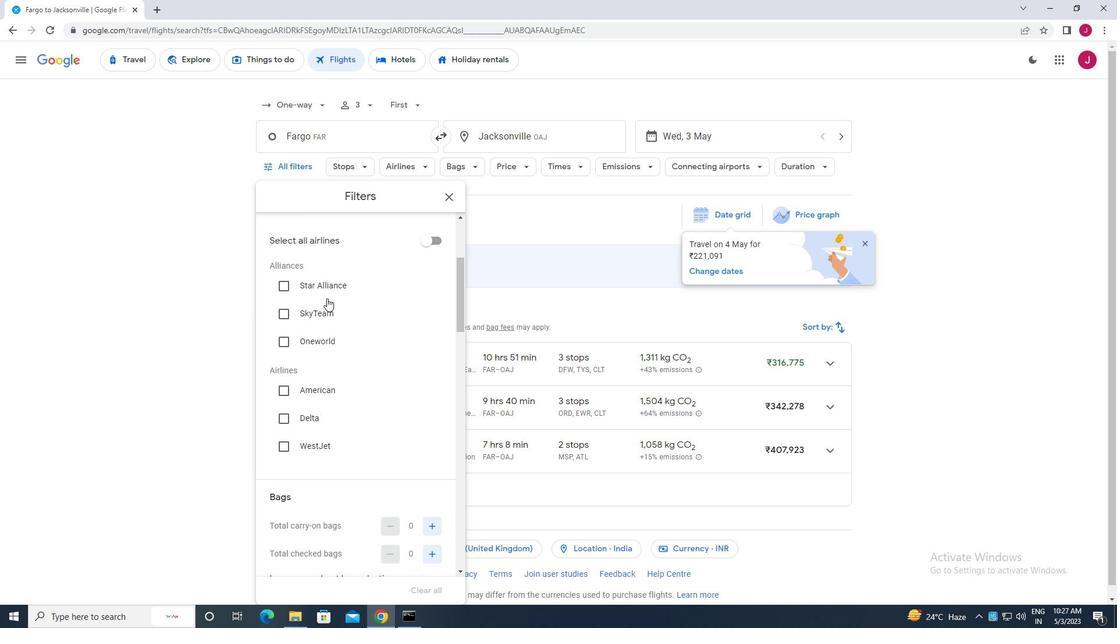 
Action: Mouse moved to (287, 273)
Screenshot: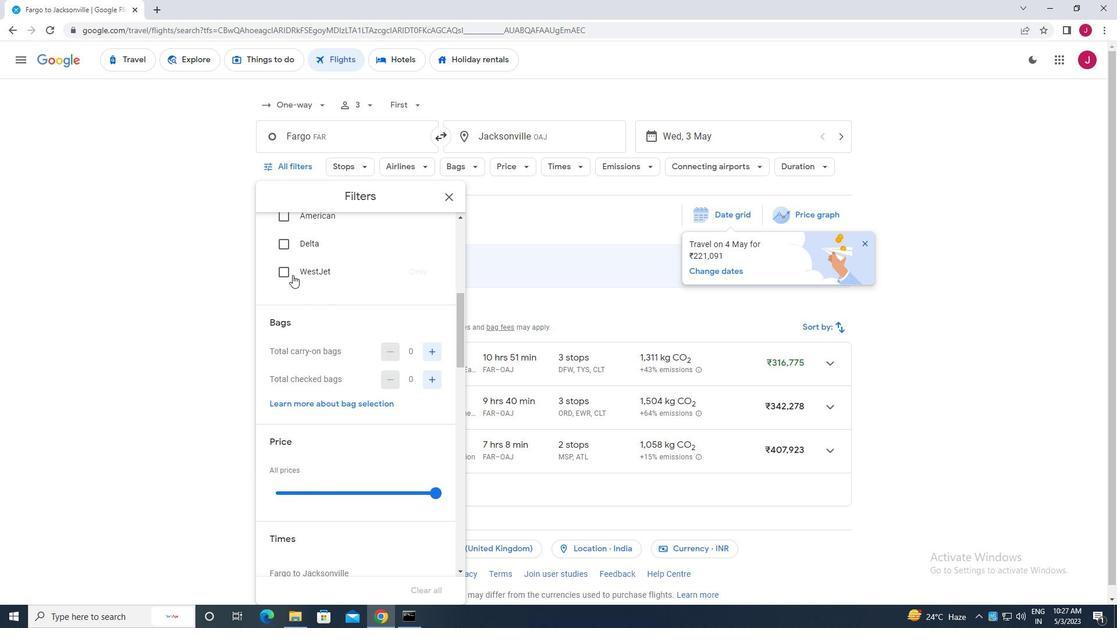 
Action: Mouse pressed left at (287, 273)
Screenshot: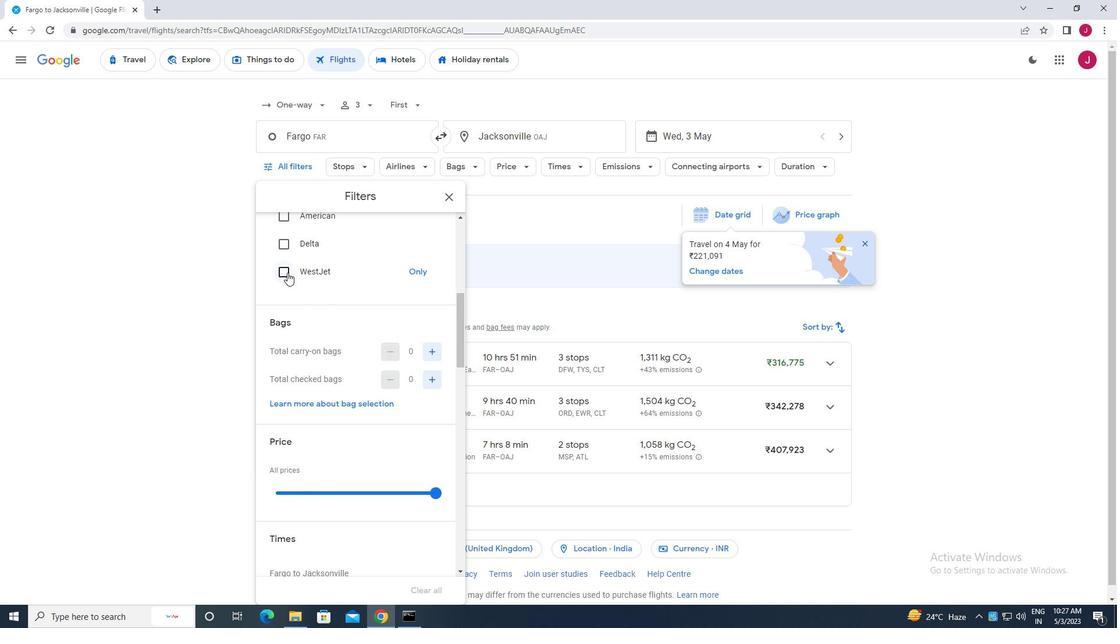 
Action: Mouse moved to (349, 270)
Screenshot: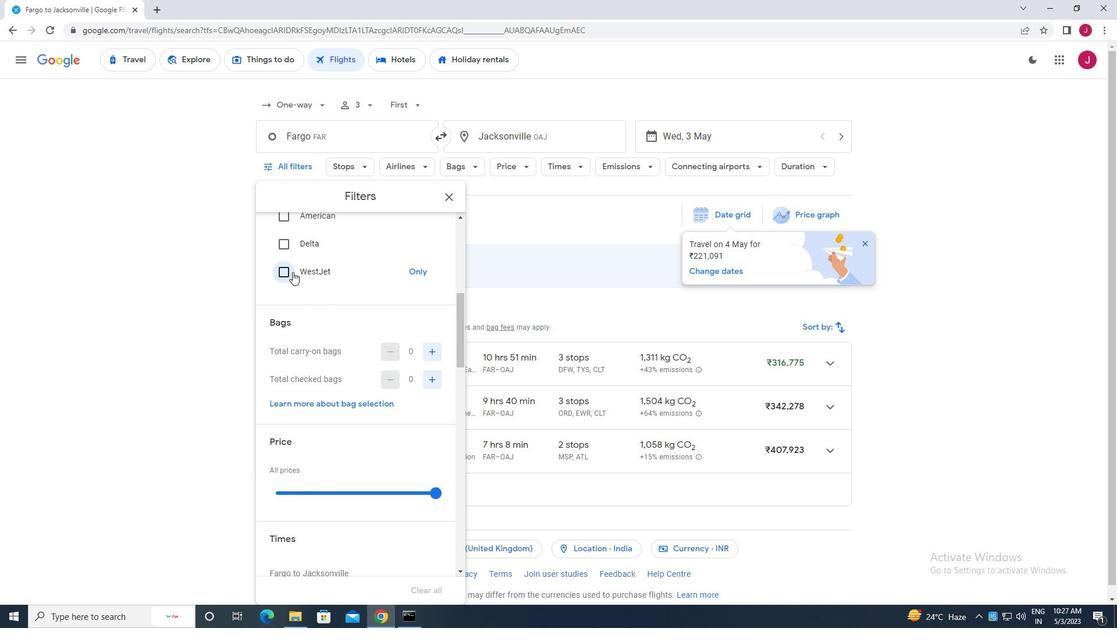 
Action: Mouse scrolled (349, 270) with delta (0, 0)
Screenshot: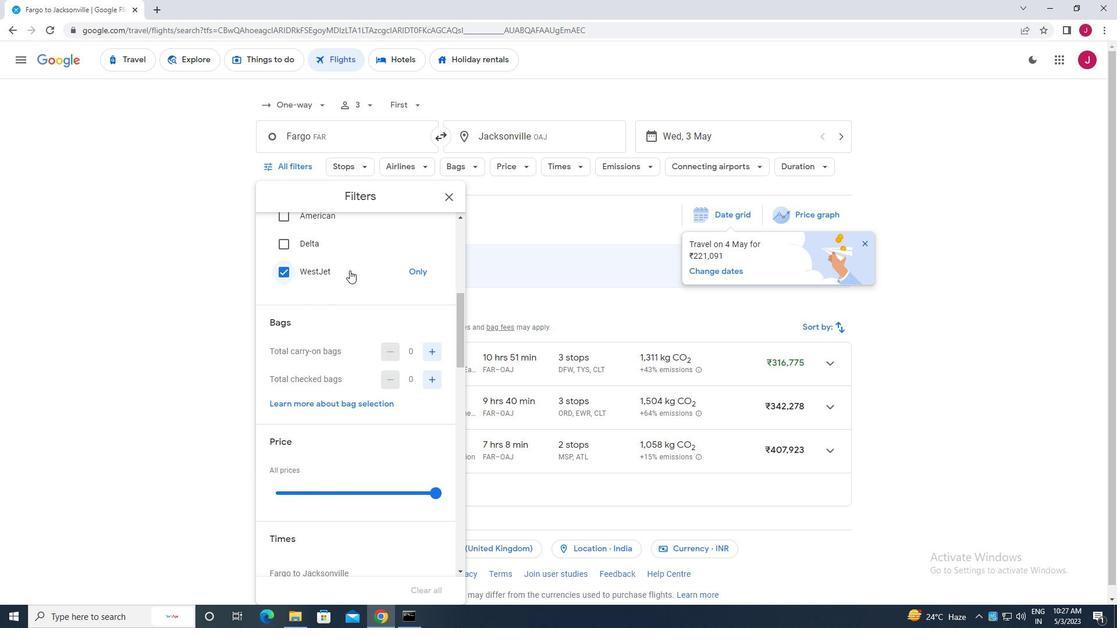 
Action: Mouse scrolled (349, 270) with delta (0, 0)
Screenshot: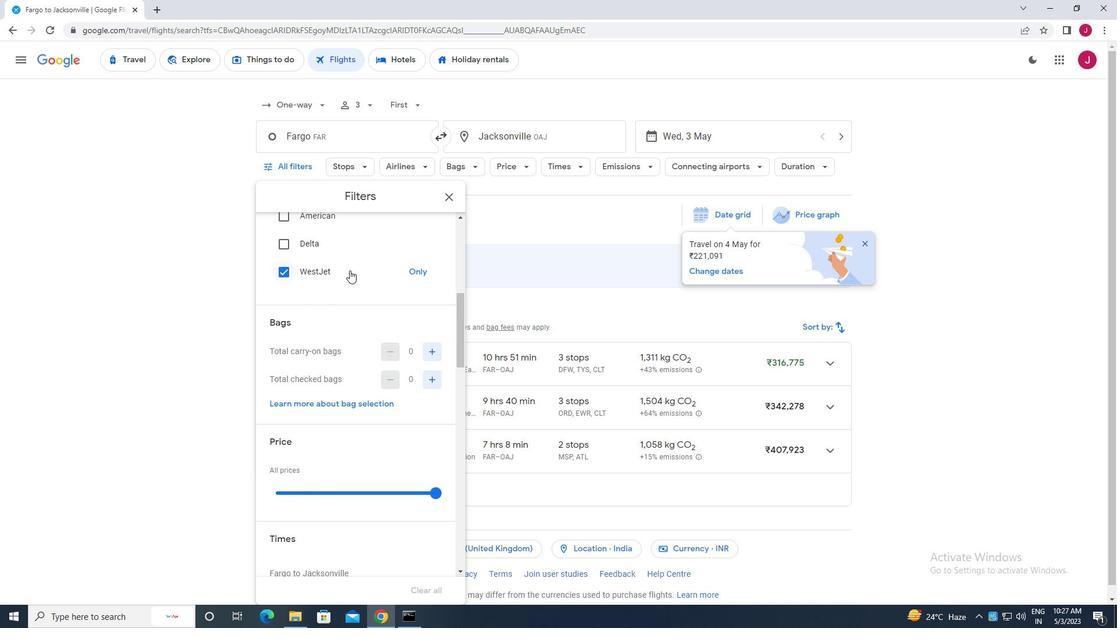 
Action: Mouse moved to (432, 234)
Screenshot: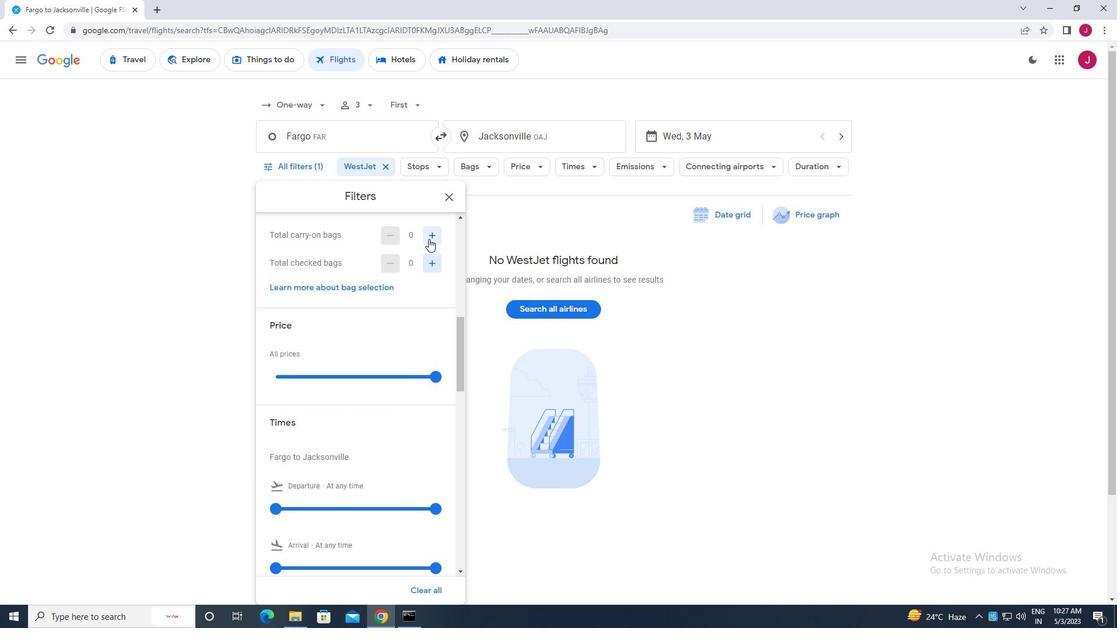 
Action: Mouse pressed left at (432, 234)
Screenshot: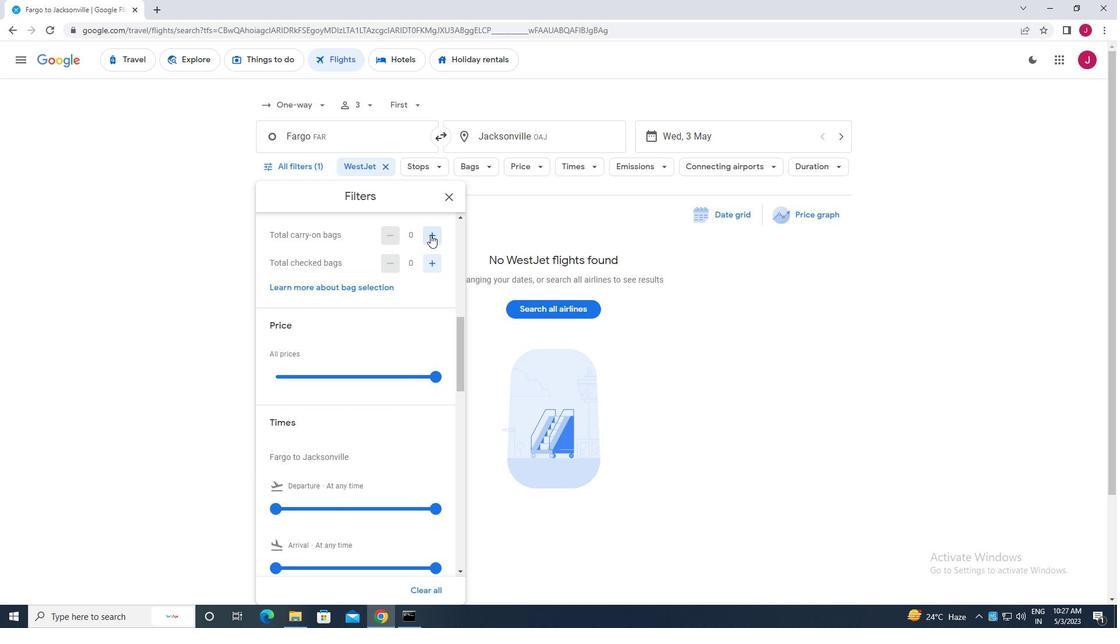 
Action: Mouse moved to (406, 274)
Screenshot: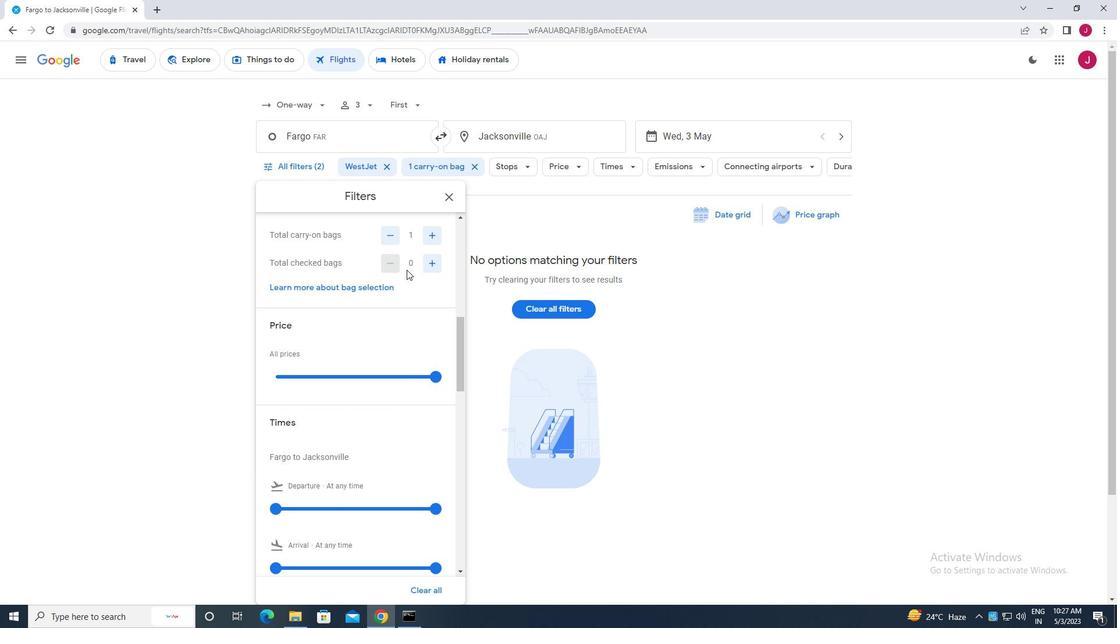 
Action: Mouse scrolled (406, 274) with delta (0, 0)
Screenshot: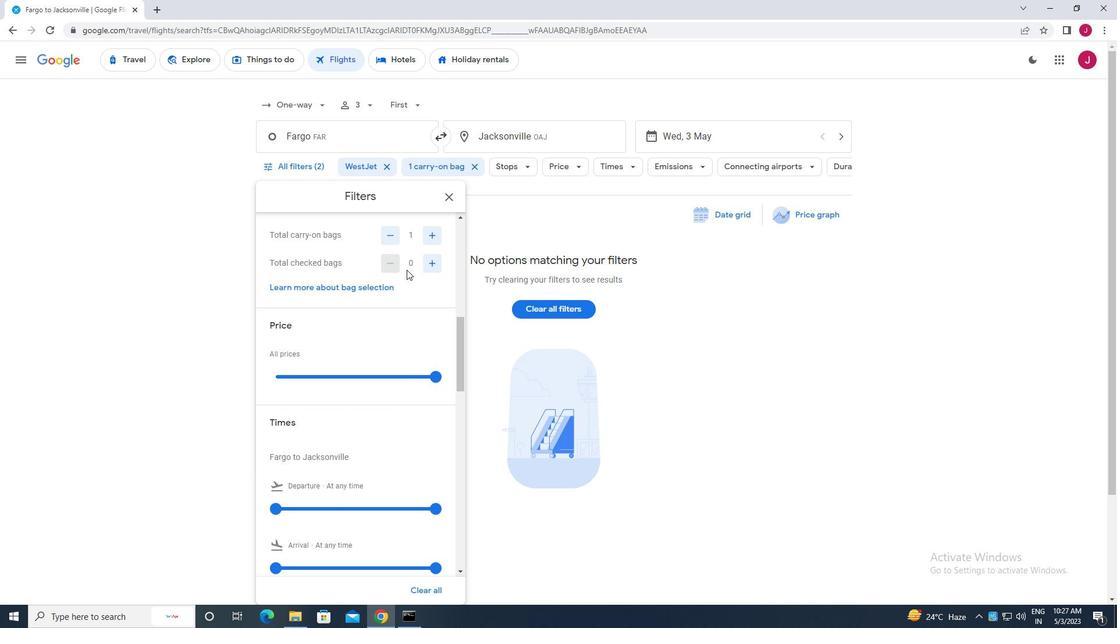 
Action: Mouse moved to (407, 277)
Screenshot: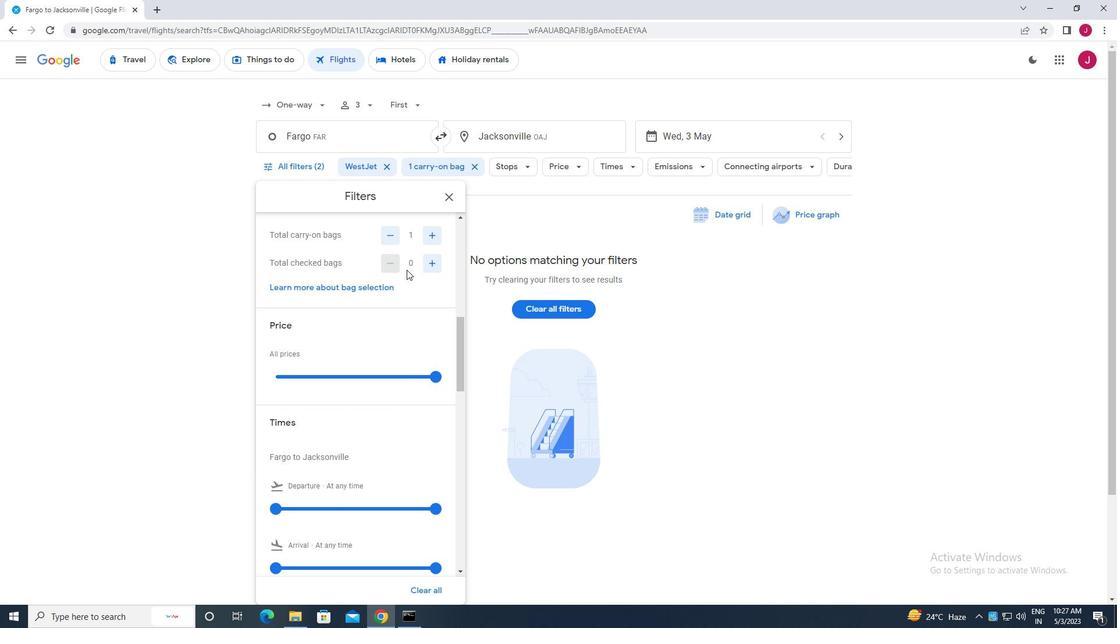 
Action: Mouse scrolled (407, 276) with delta (0, 0)
Screenshot: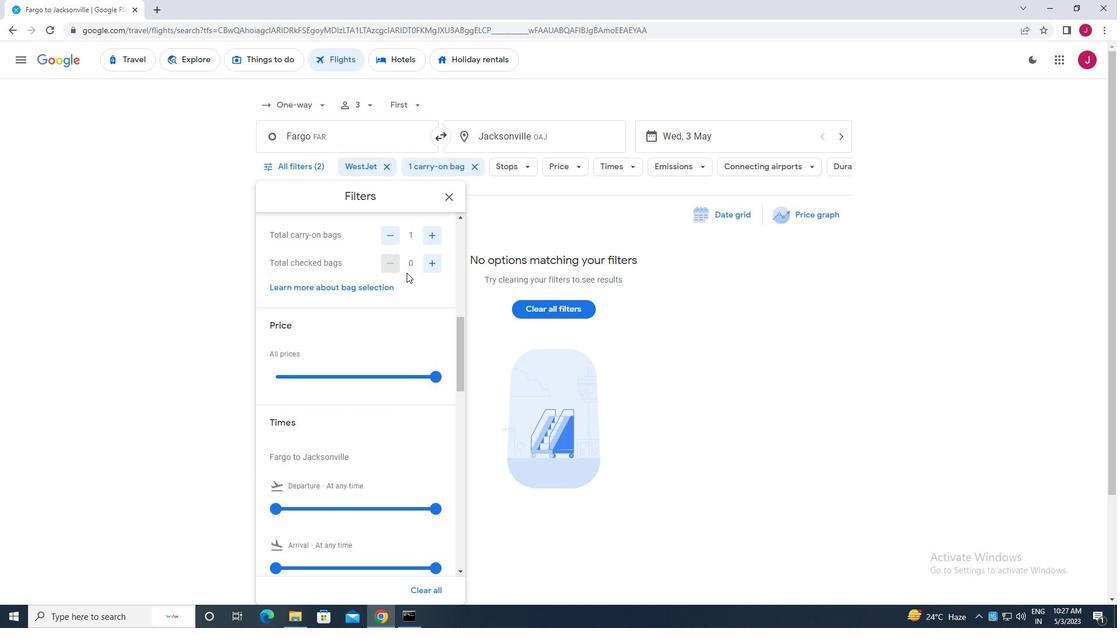 
Action: Mouse moved to (434, 258)
Screenshot: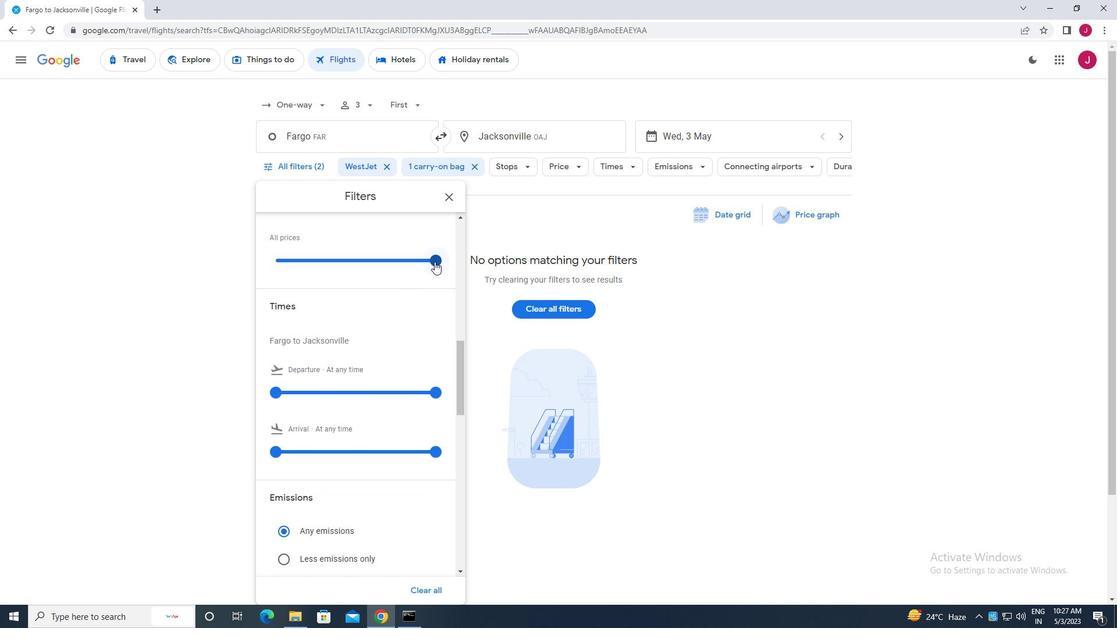 
Action: Mouse pressed left at (434, 258)
Screenshot: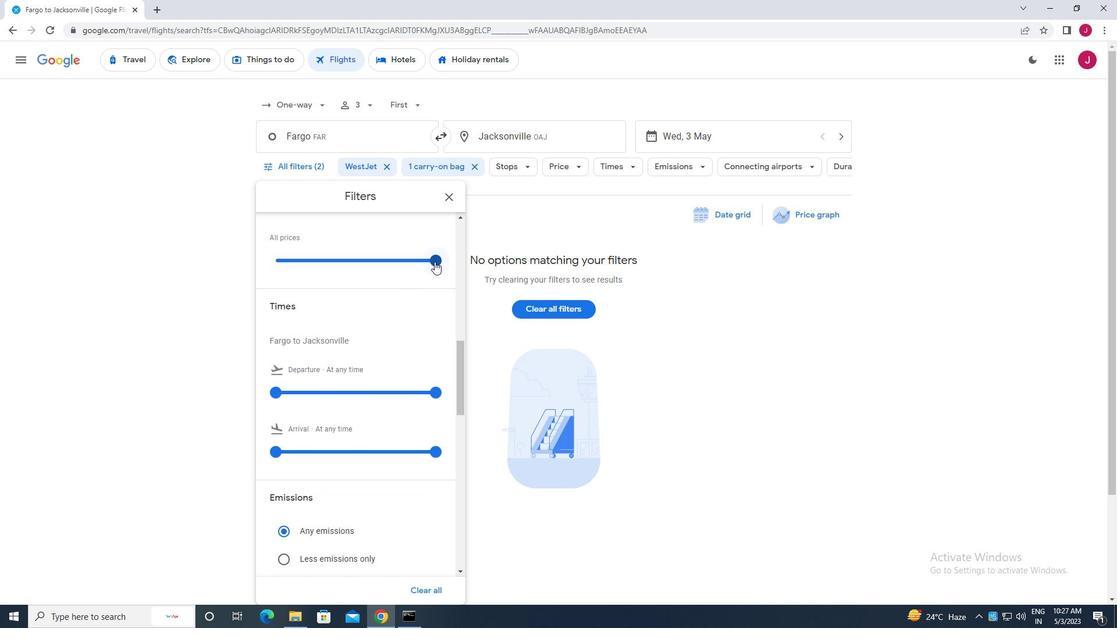 
Action: Mouse moved to (277, 392)
Screenshot: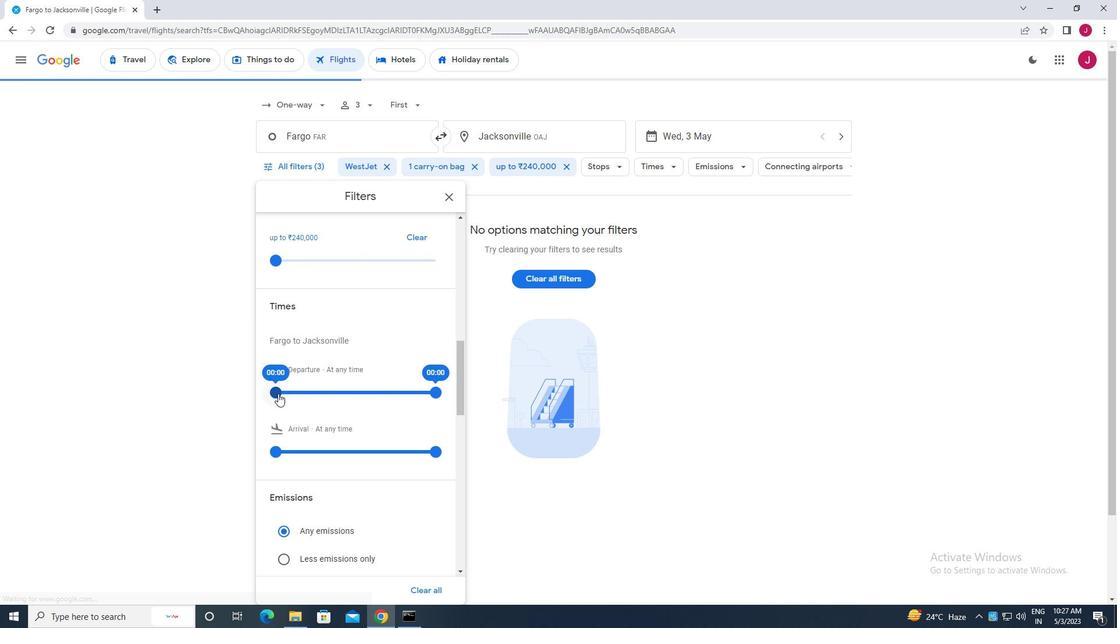 
Action: Mouse pressed left at (277, 392)
Screenshot: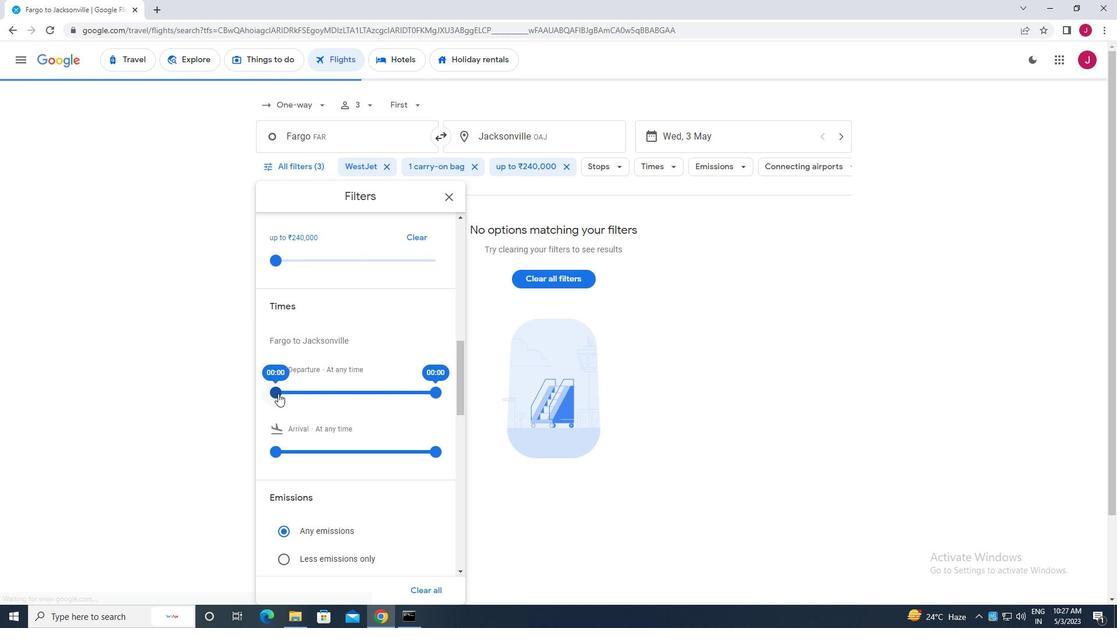 
Action: Mouse moved to (437, 394)
Screenshot: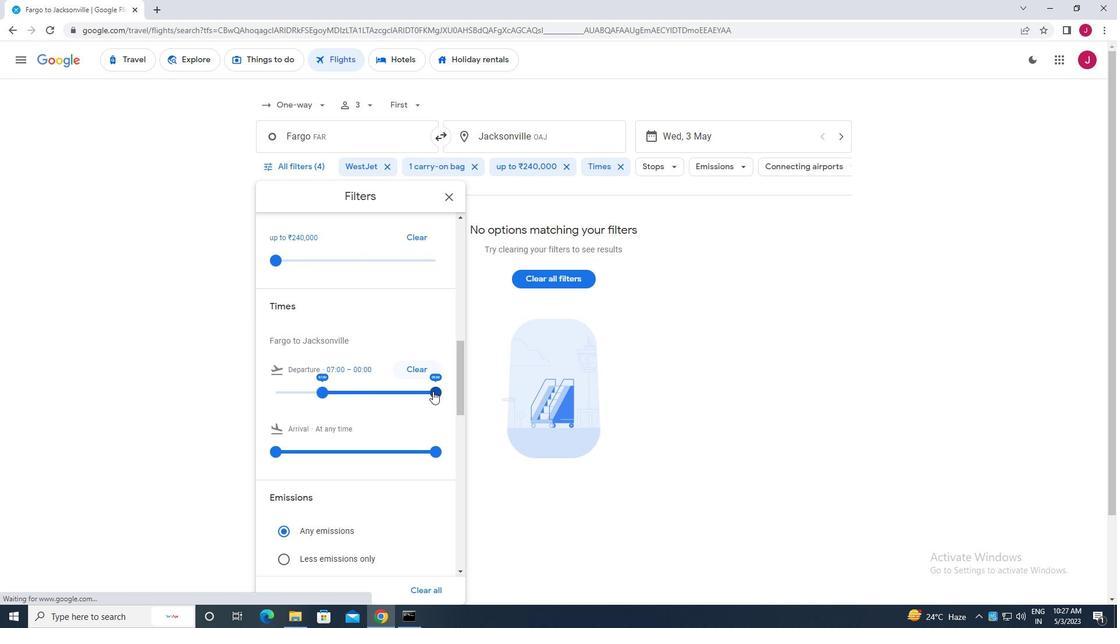 
Action: Mouse pressed left at (437, 394)
Screenshot: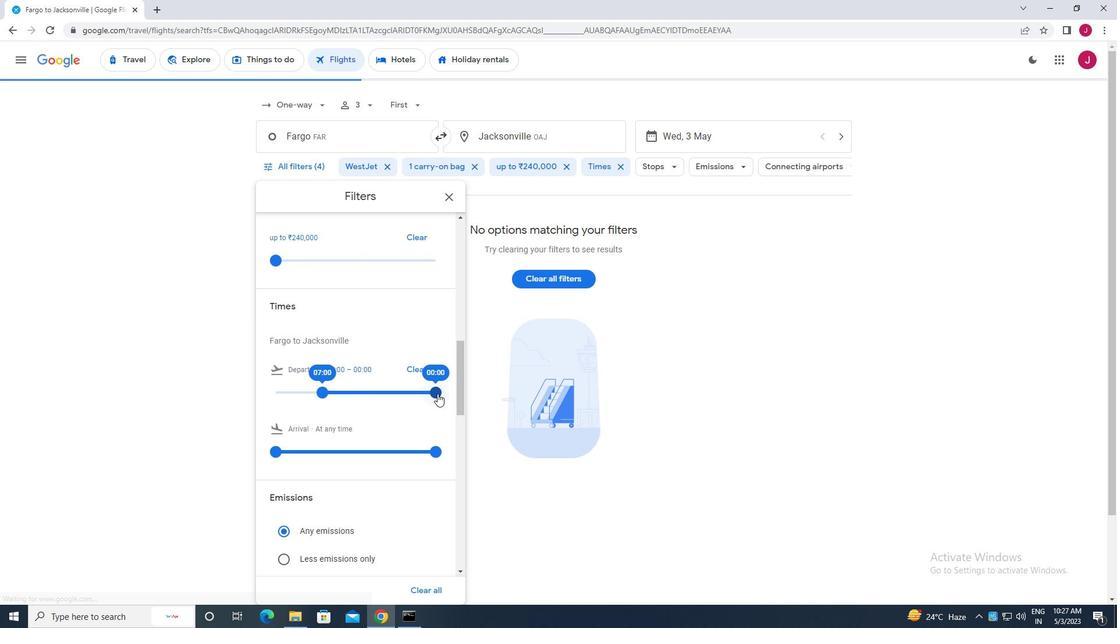 
Action: Mouse moved to (450, 192)
Screenshot: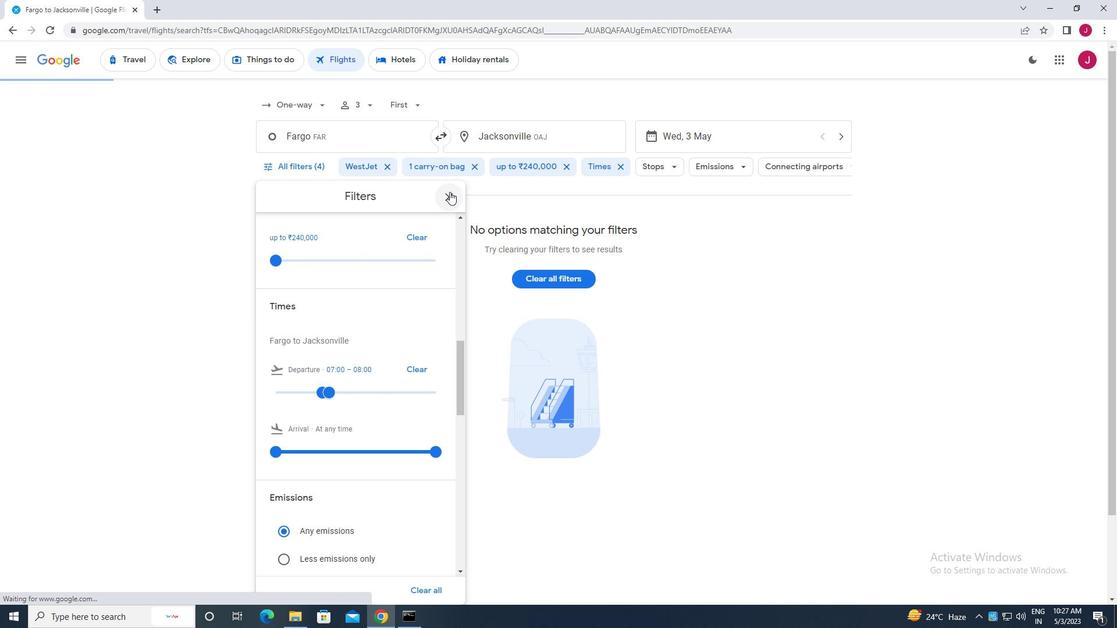
Action: Mouse pressed left at (450, 192)
Screenshot: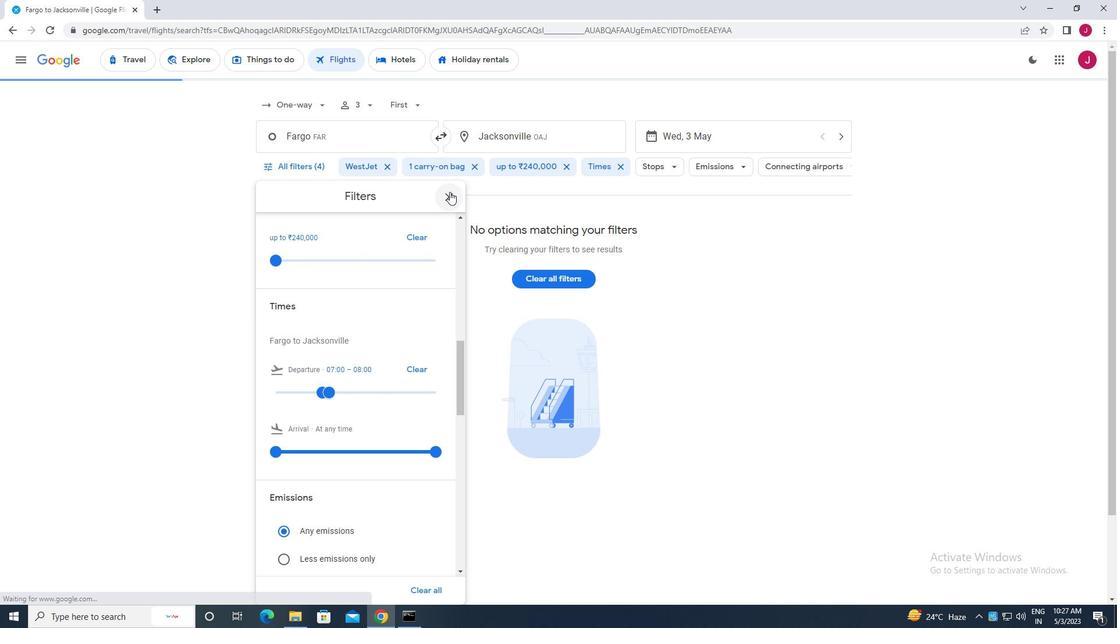
Action: Mouse moved to (449, 194)
Screenshot: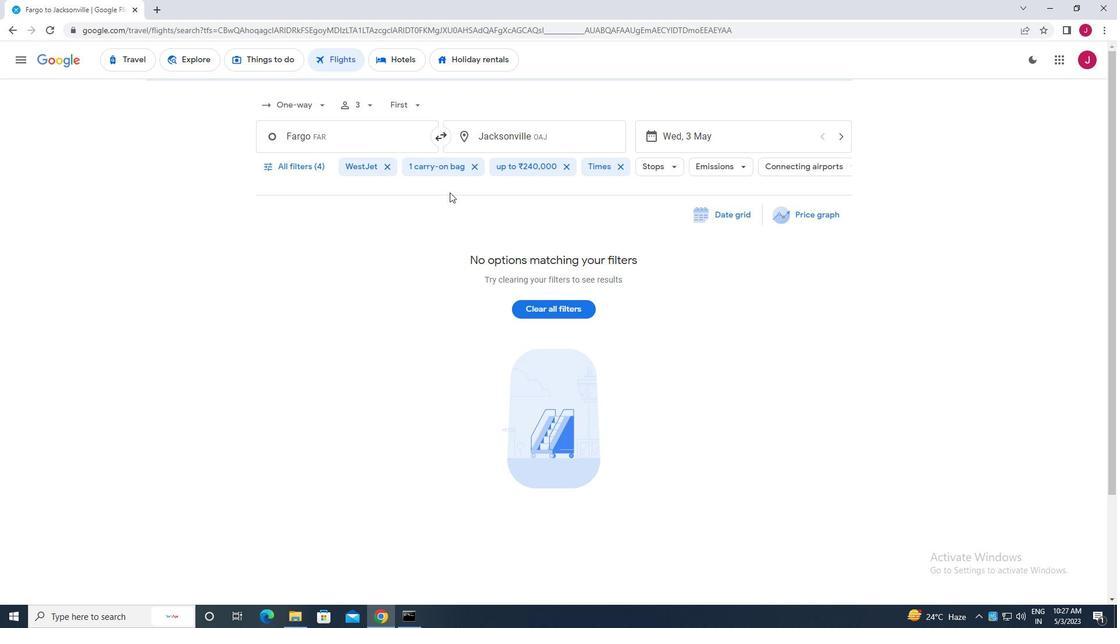 
